 Task: Open Card Workplace Safety Training in Board Business Model Financial Modeling and Forecasting to Workspace Financial Modelling and add a team member Softage.1@softage.net, a label Green, a checklist Cloud Computing, an attachment from Trello, a color Green and finally, add a card description 'Develop and launch new email marketing campaign for lead generation' and a comment 'Given the potential impact of this task on our company culture of innovation, let us ensure that we approach it with a sense of curiosity and a willingness to explore new ideas.'. Add a start date 'Jan 09, 1900' with a due date 'Jan 16, 1900'
Action: Mouse moved to (616, 164)
Screenshot: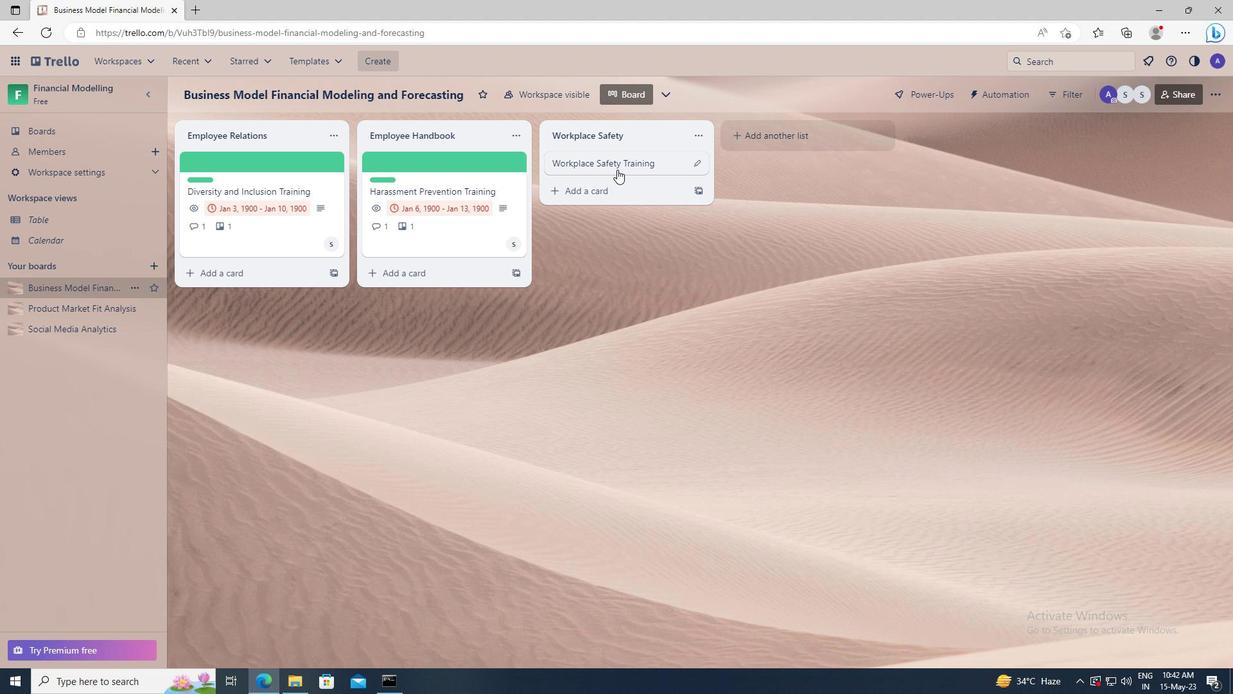 
Action: Mouse pressed left at (616, 164)
Screenshot: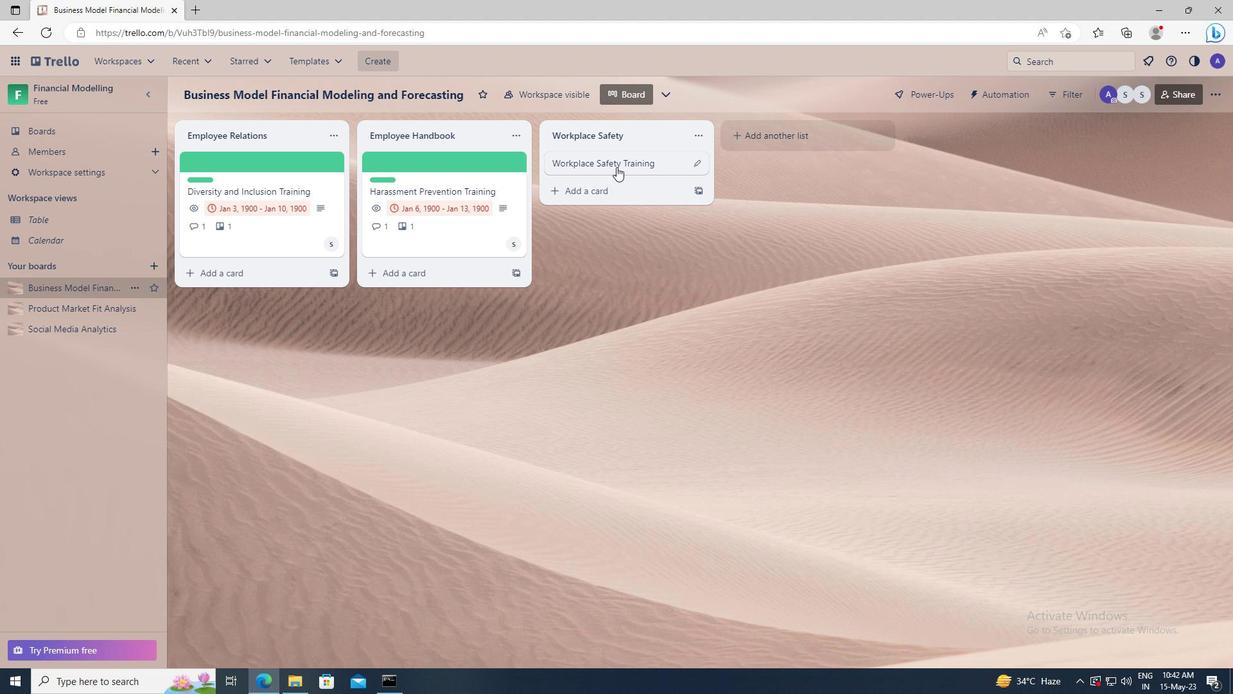 
Action: Mouse moved to (757, 205)
Screenshot: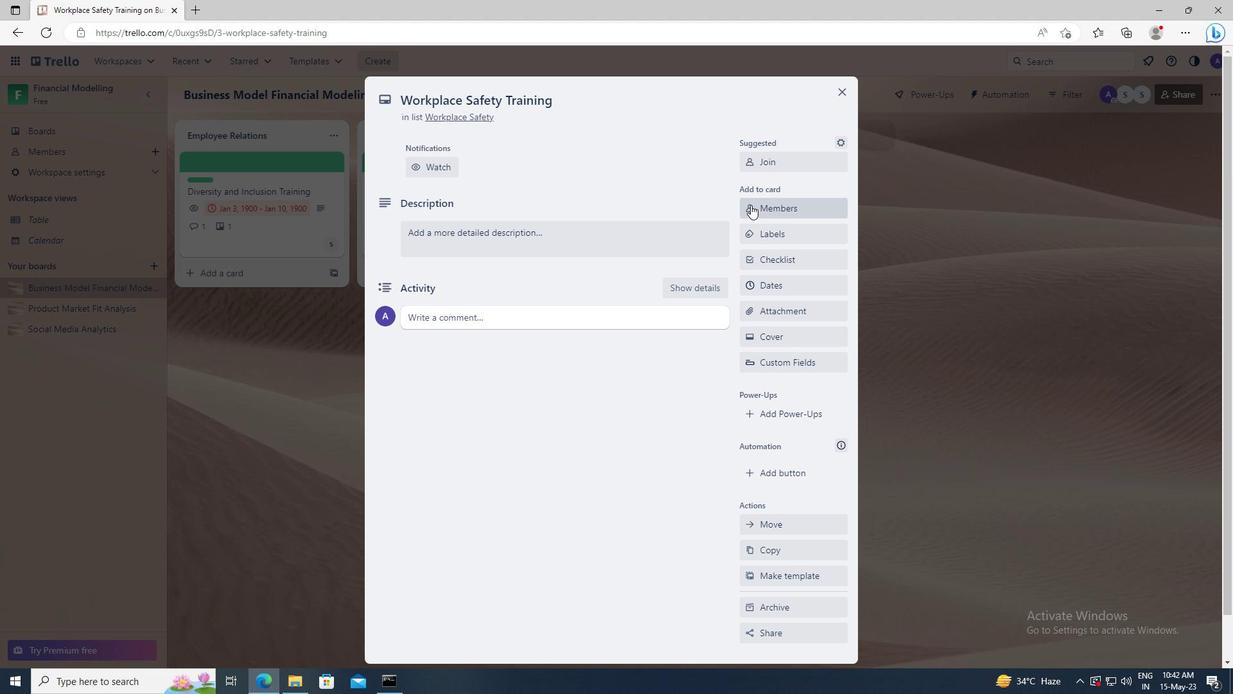 
Action: Mouse pressed left at (757, 205)
Screenshot: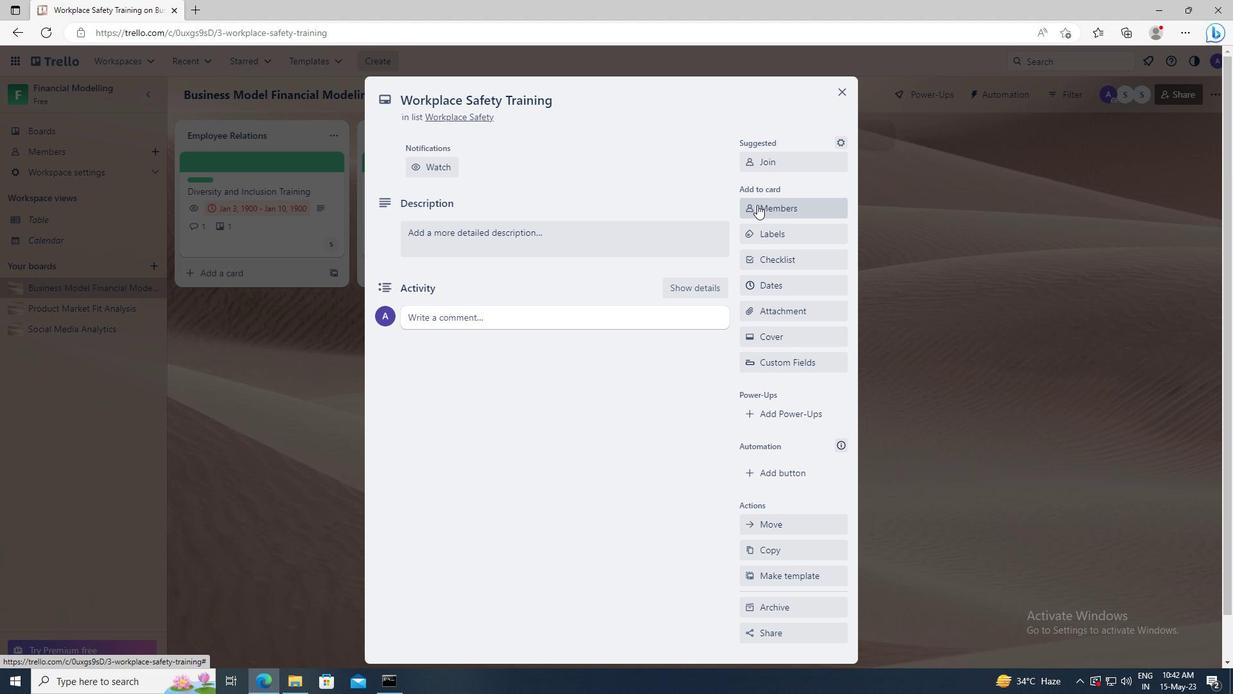 
Action: Mouse moved to (767, 267)
Screenshot: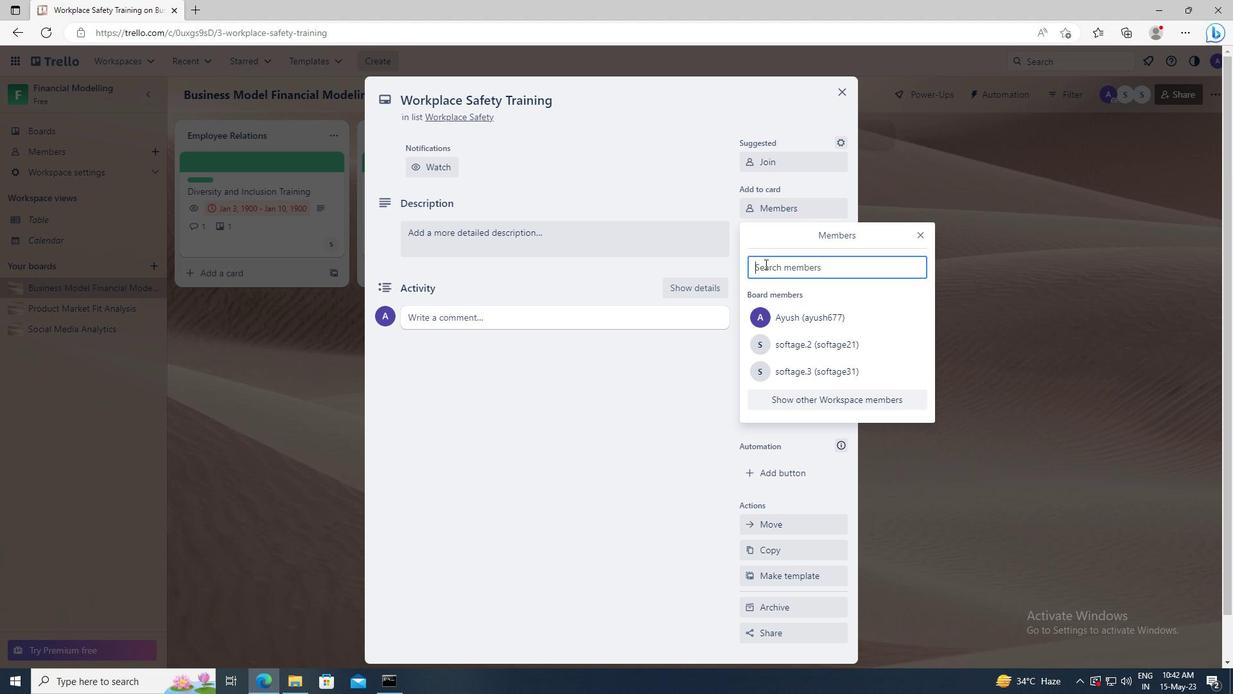 
Action: Mouse pressed left at (767, 267)
Screenshot: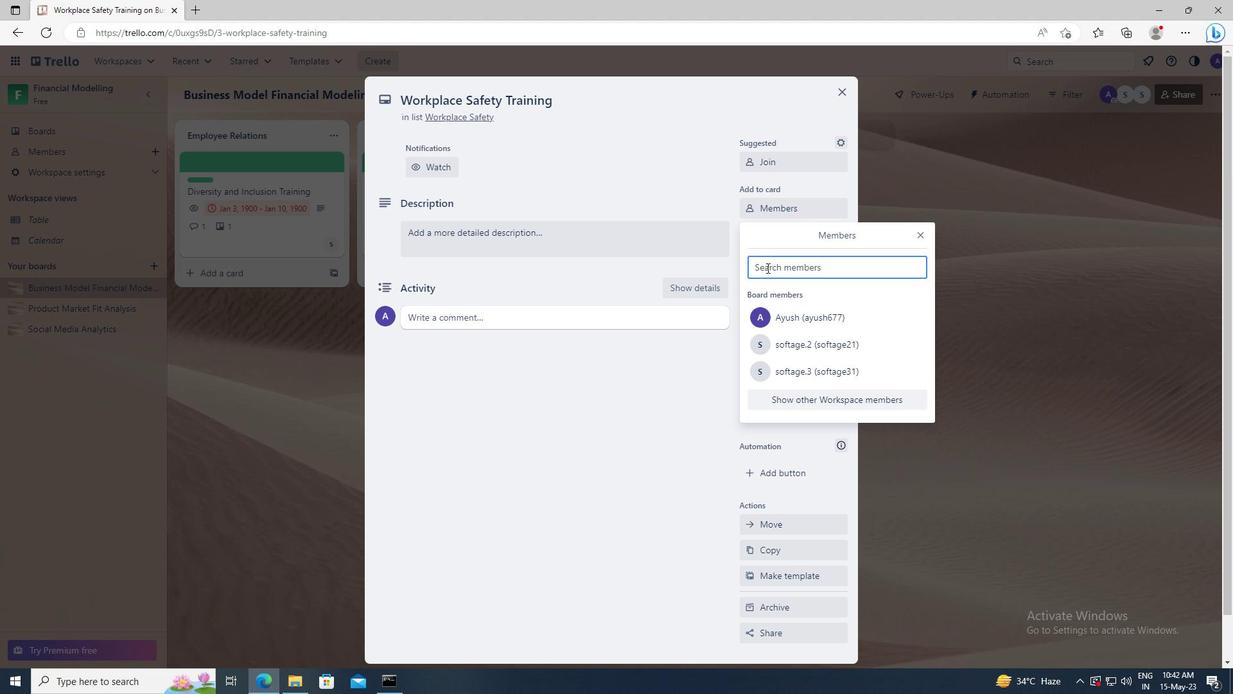
Action: Key pressed <Key.shift>SOFTAGE.1
Screenshot: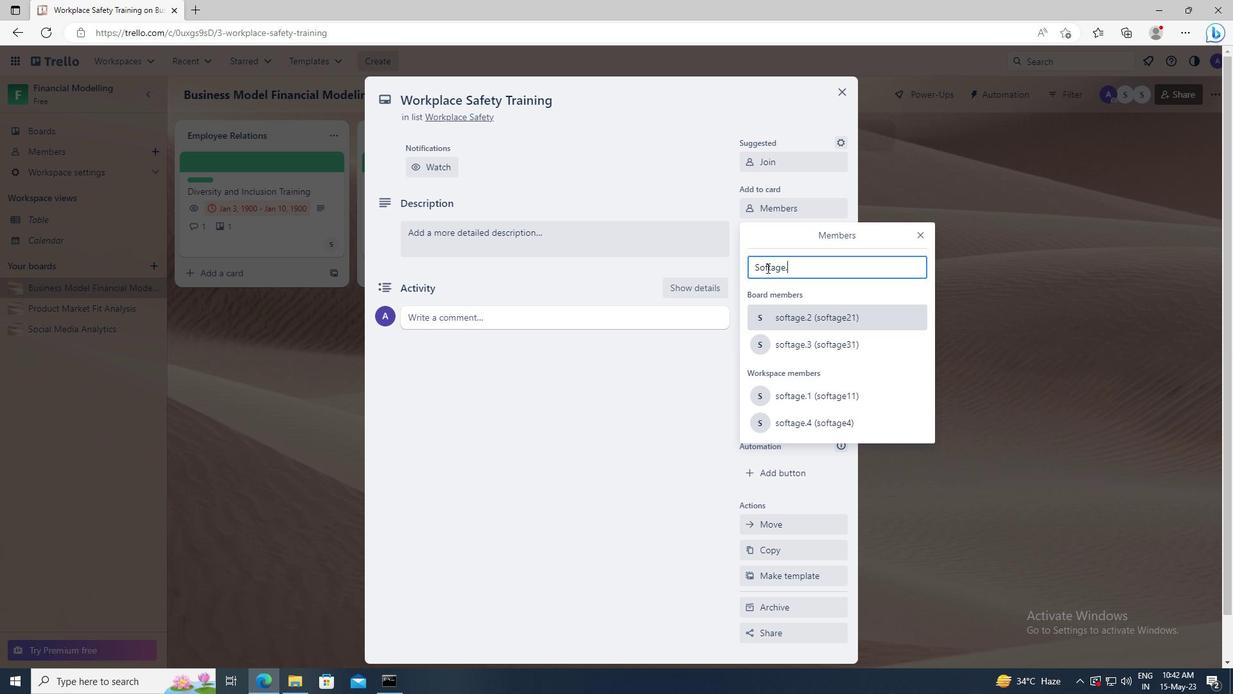 
Action: Mouse moved to (782, 383)
Screenshot: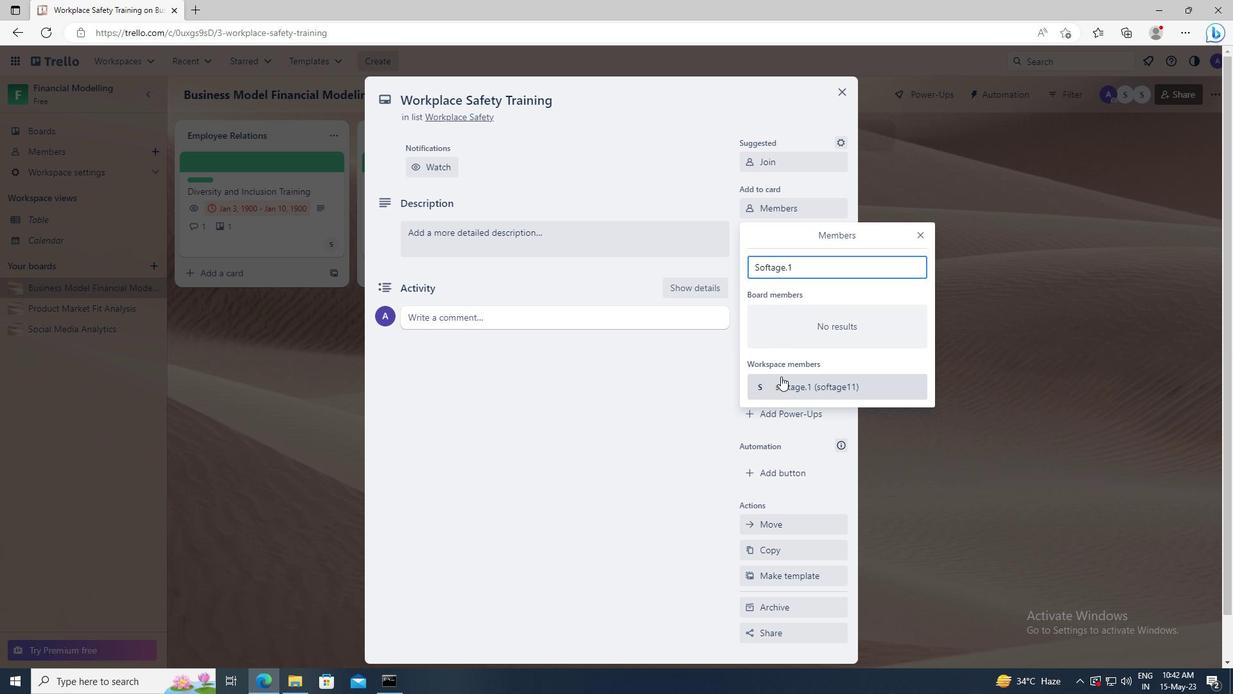
Action: Mouse pressed left at (782, 383)
Screenshot: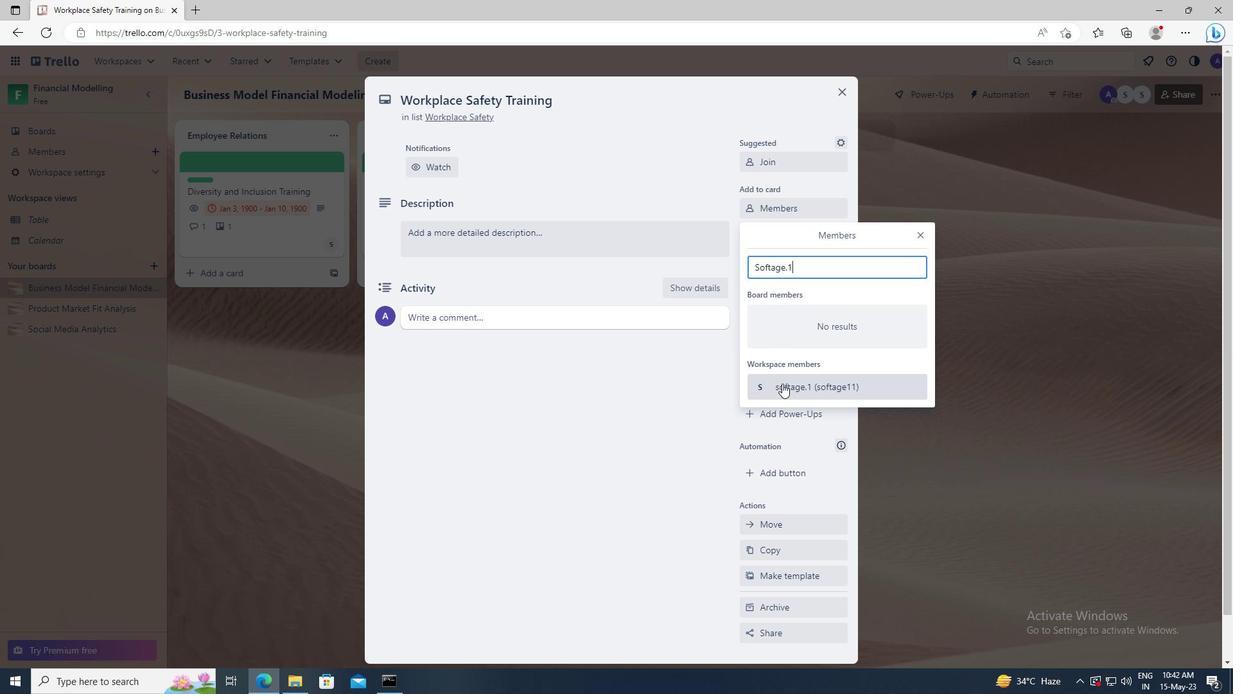 
Action: Mouse moved to (919, 234)
Screenshot: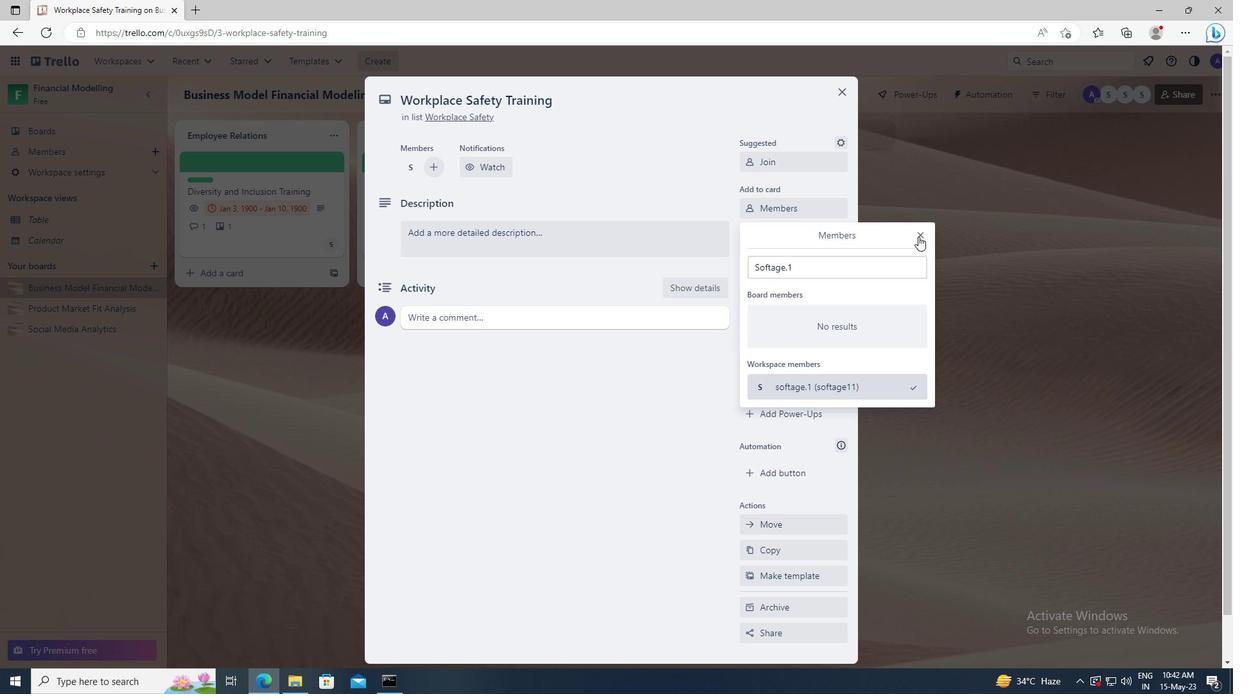 
Action: Mouse pressed left at (919, 234)
Screenshot: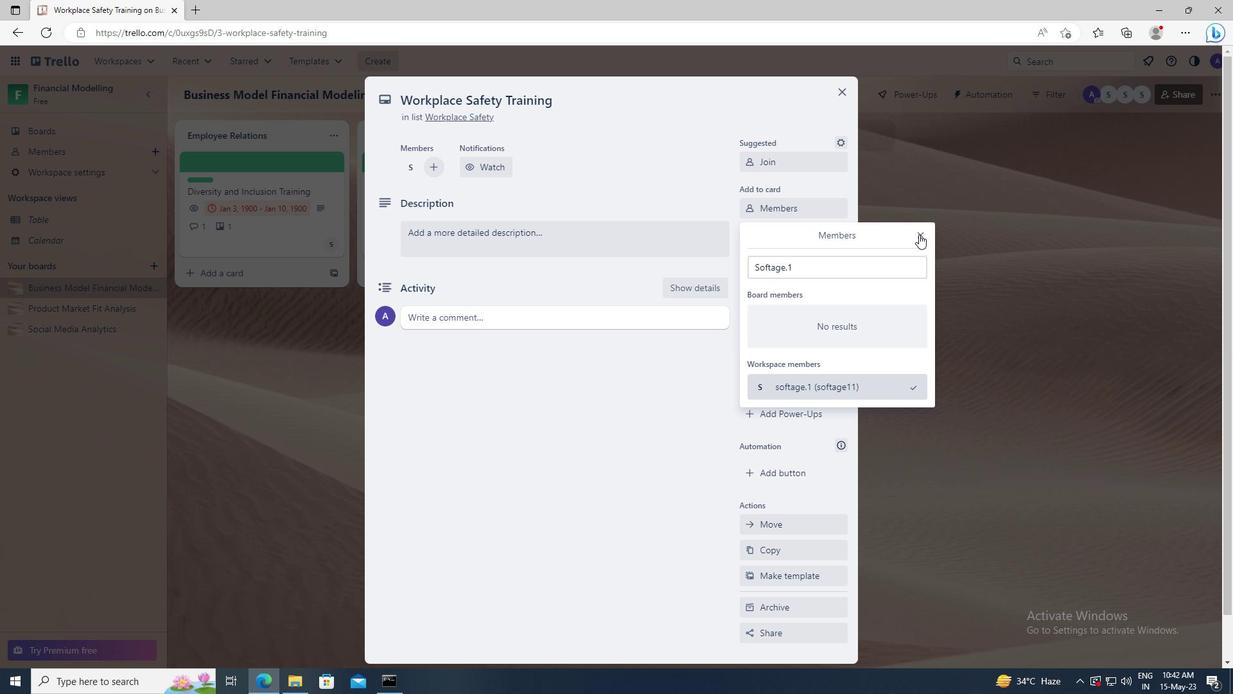 
Action: Mouse moved to (790, 229)
Screenshot: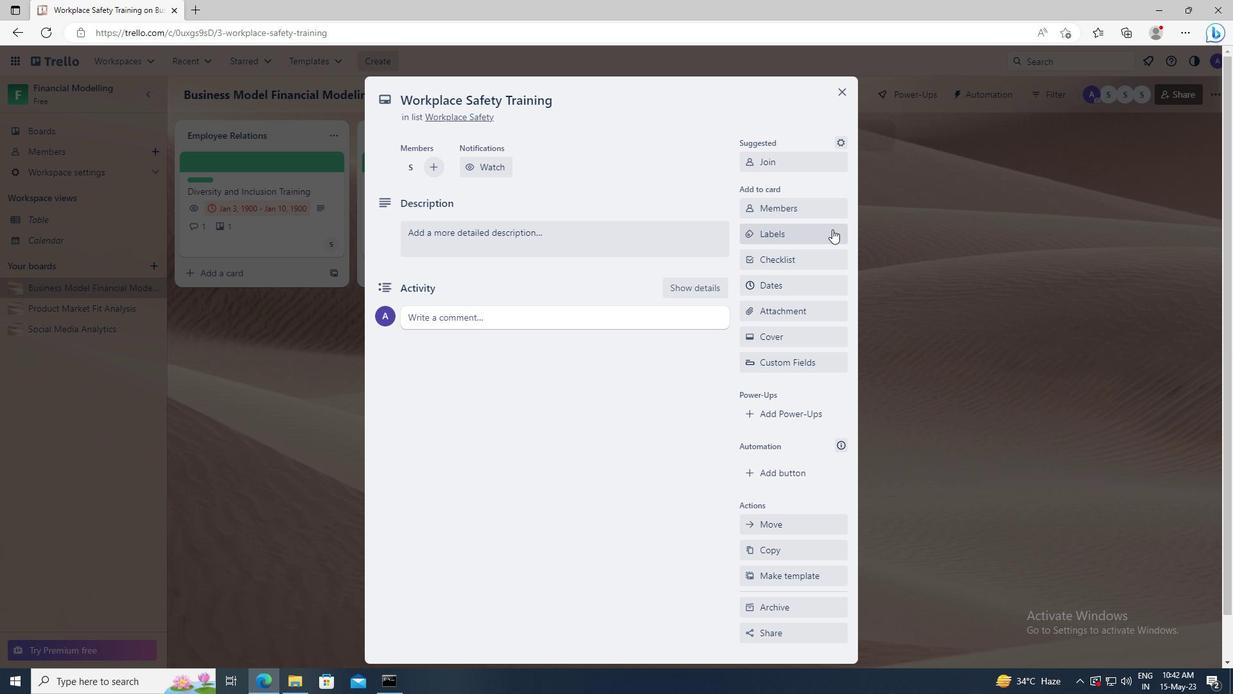 
Action: Mouse pressed left at (790, 229)
Screenshot: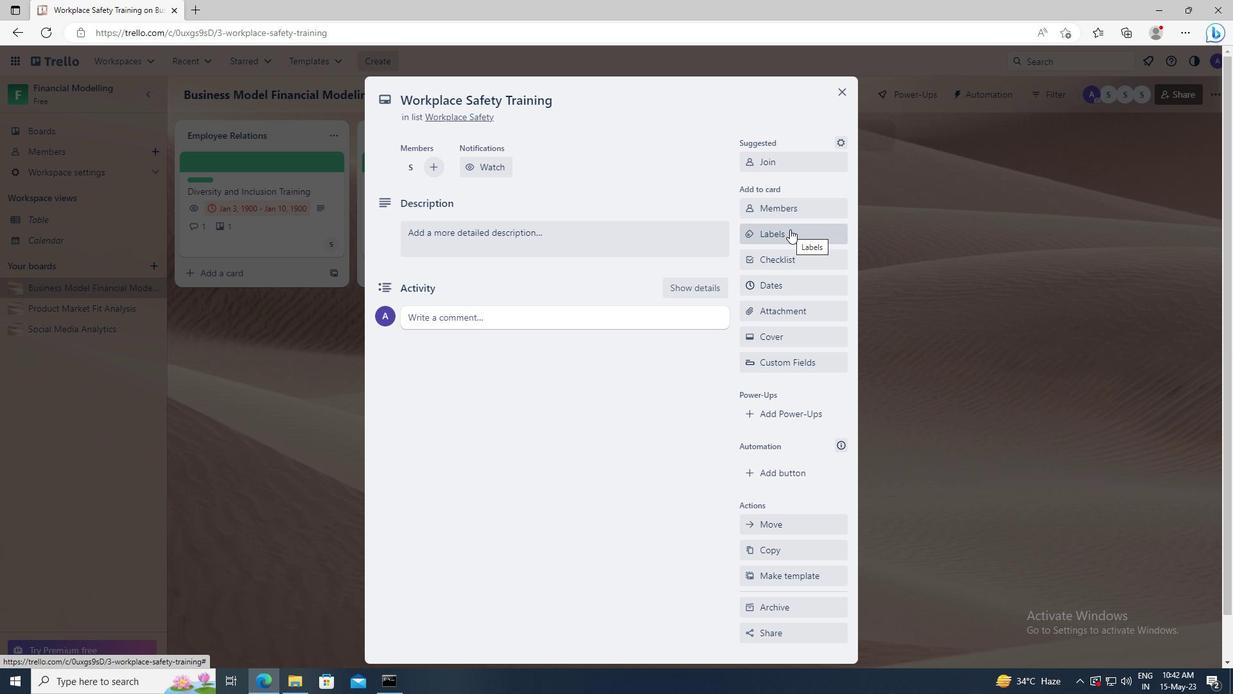 
Action: Mouse moved to (826, 483)
Screenshot: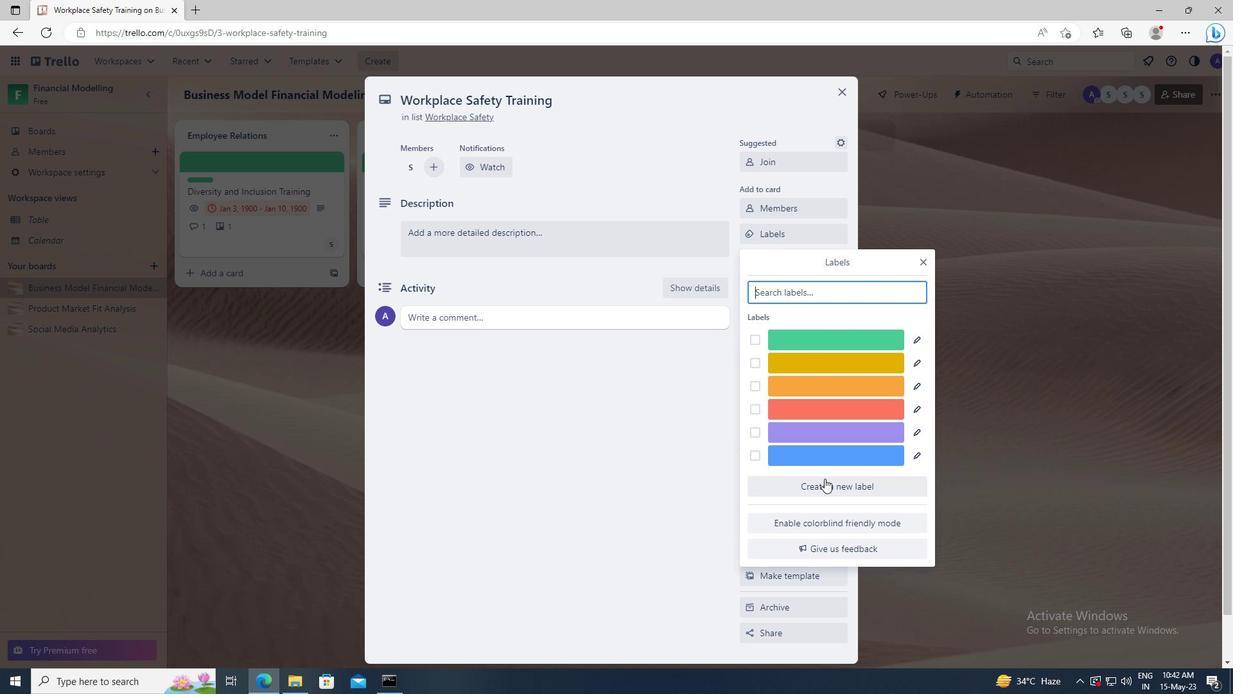 
Action: Mouse pressed left at (826, 483)
Screenshot: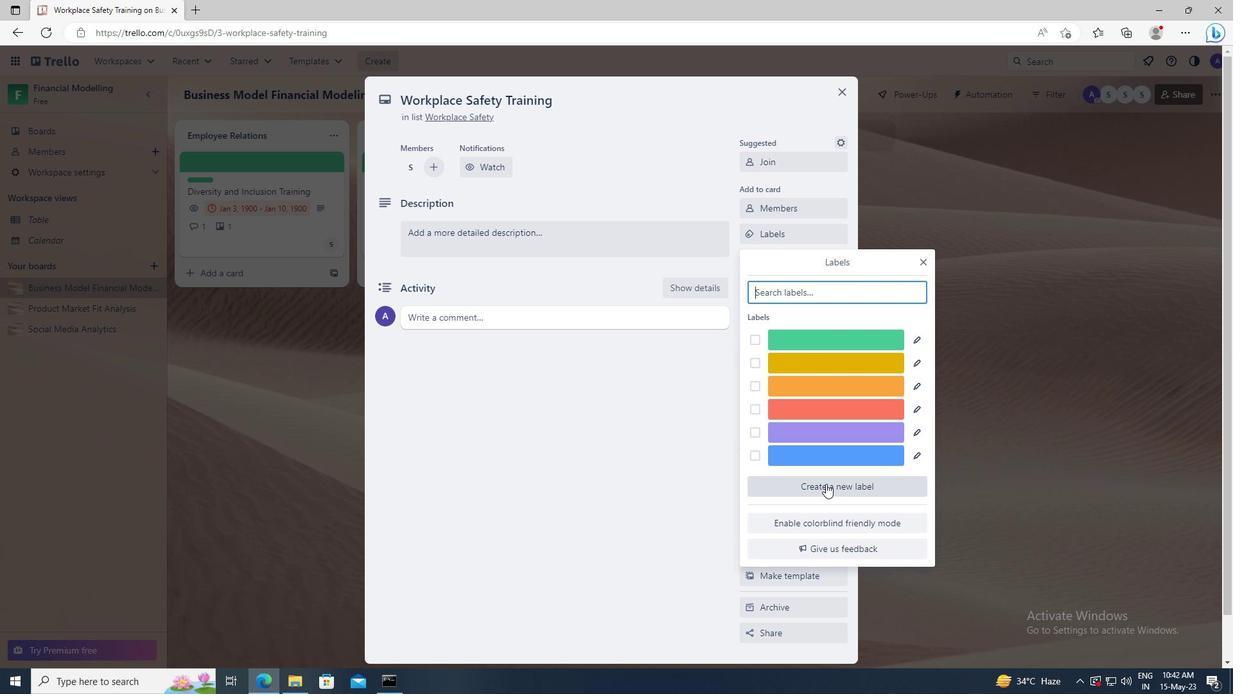 
Action: Mouse moved to (766, 453)
Screenshot: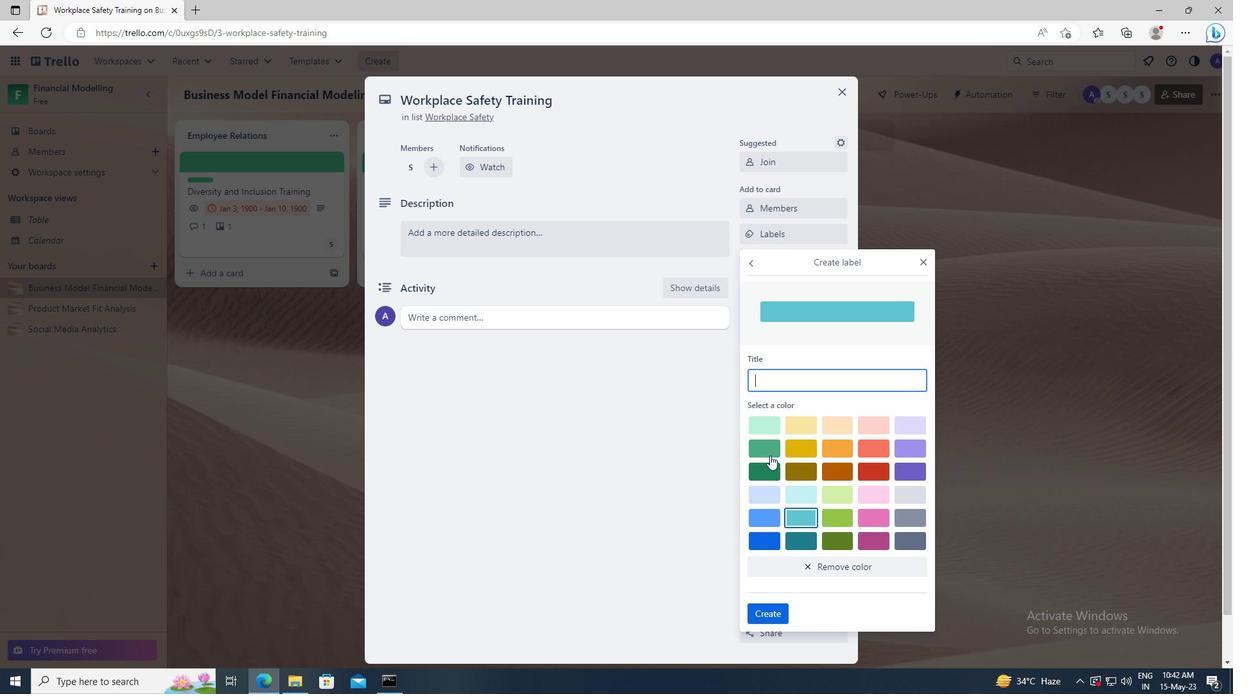 
Action: Mouse pressed left at (766, 453)
Screenshot: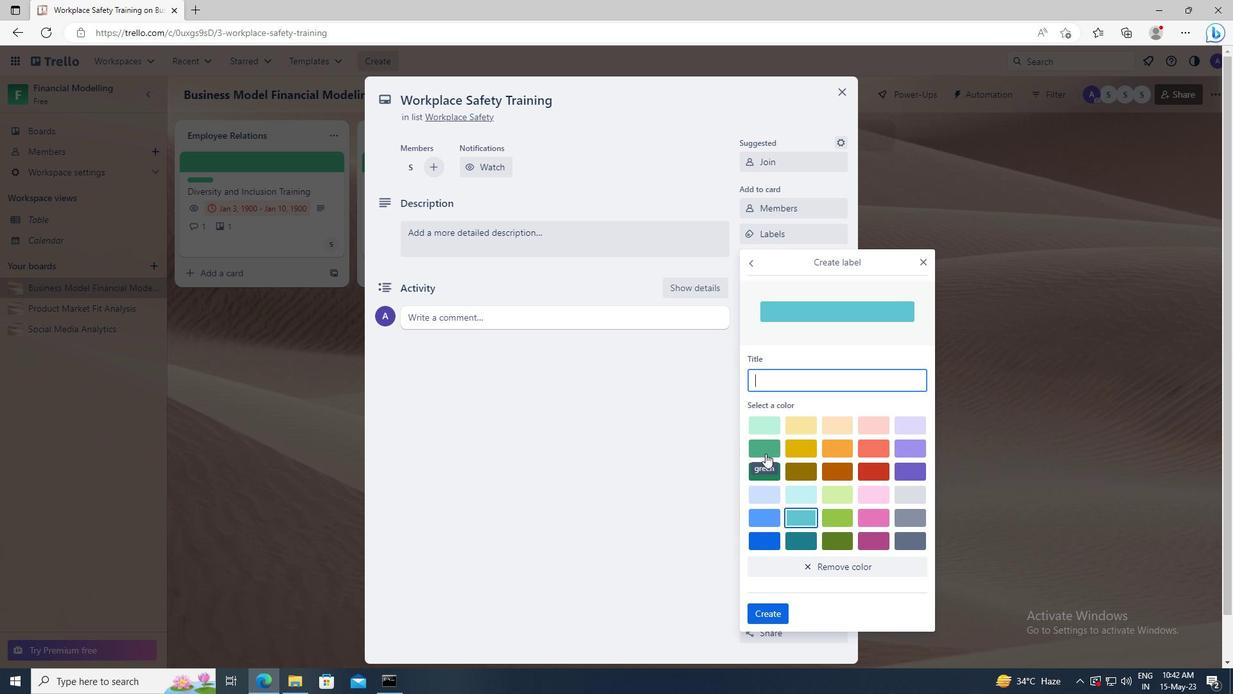 
Action: Mouse moved to (772, 611)
Screenshot: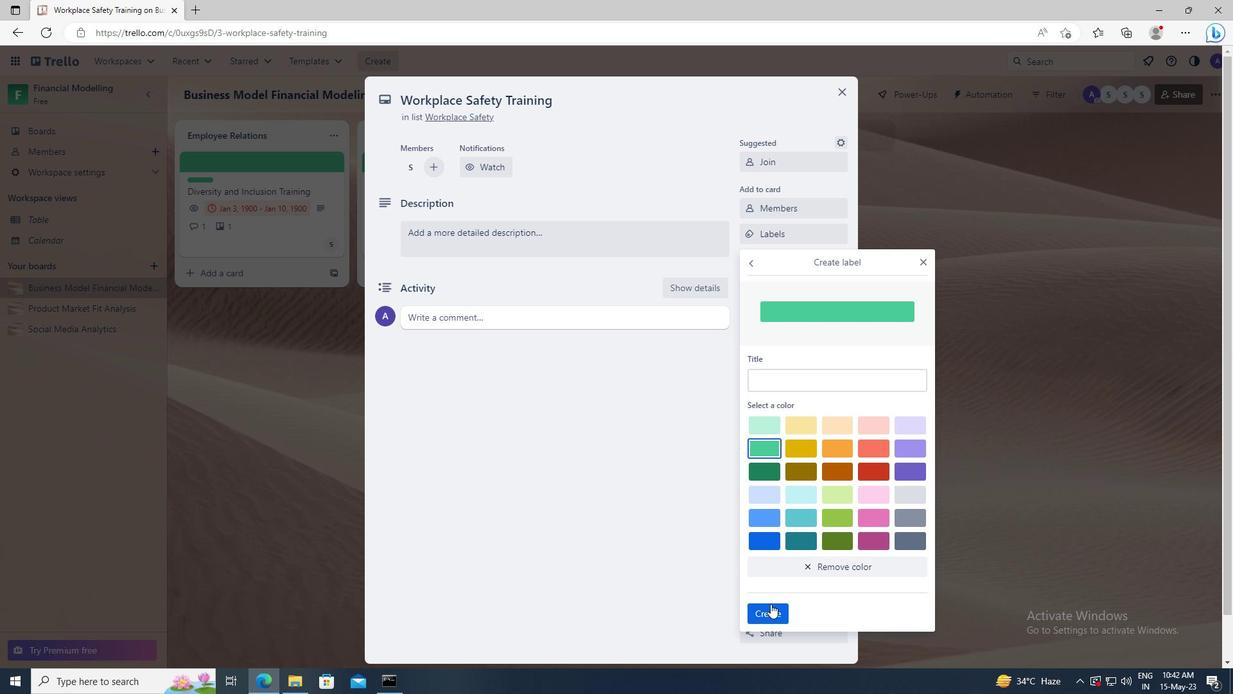 
Action: Mouse pressed left at (772, 611)
Screenshot: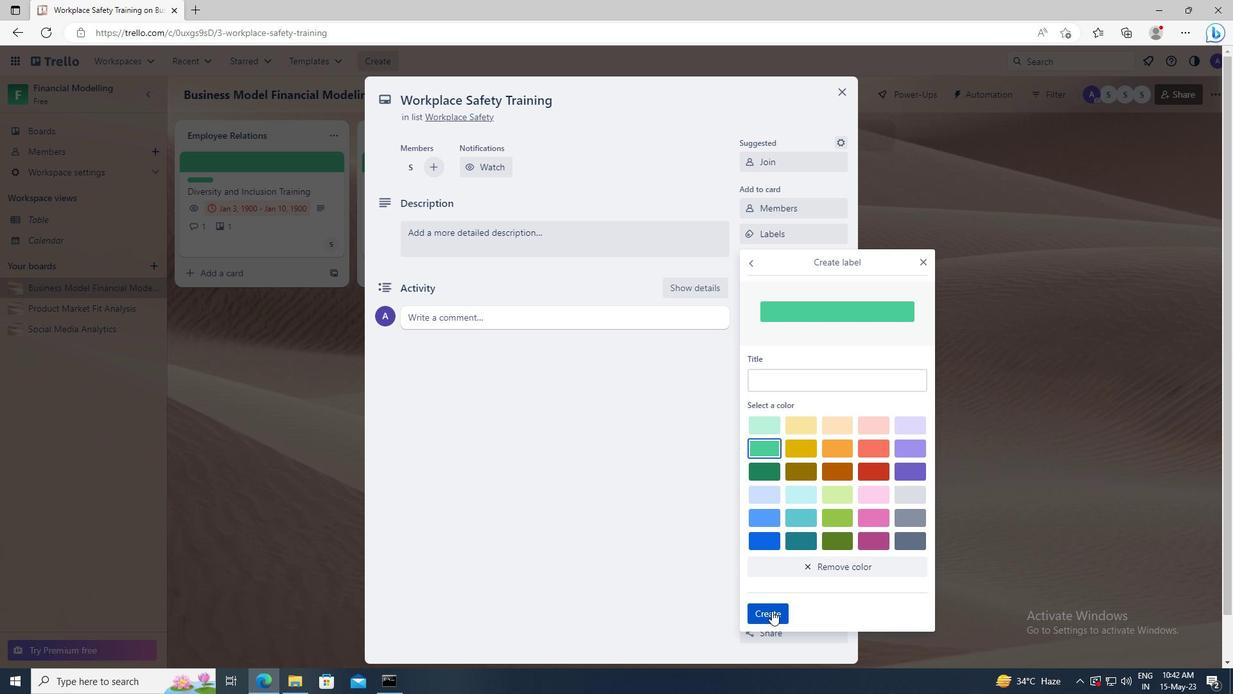 
Action: Mouse moved to (924, 261)
Screenshot: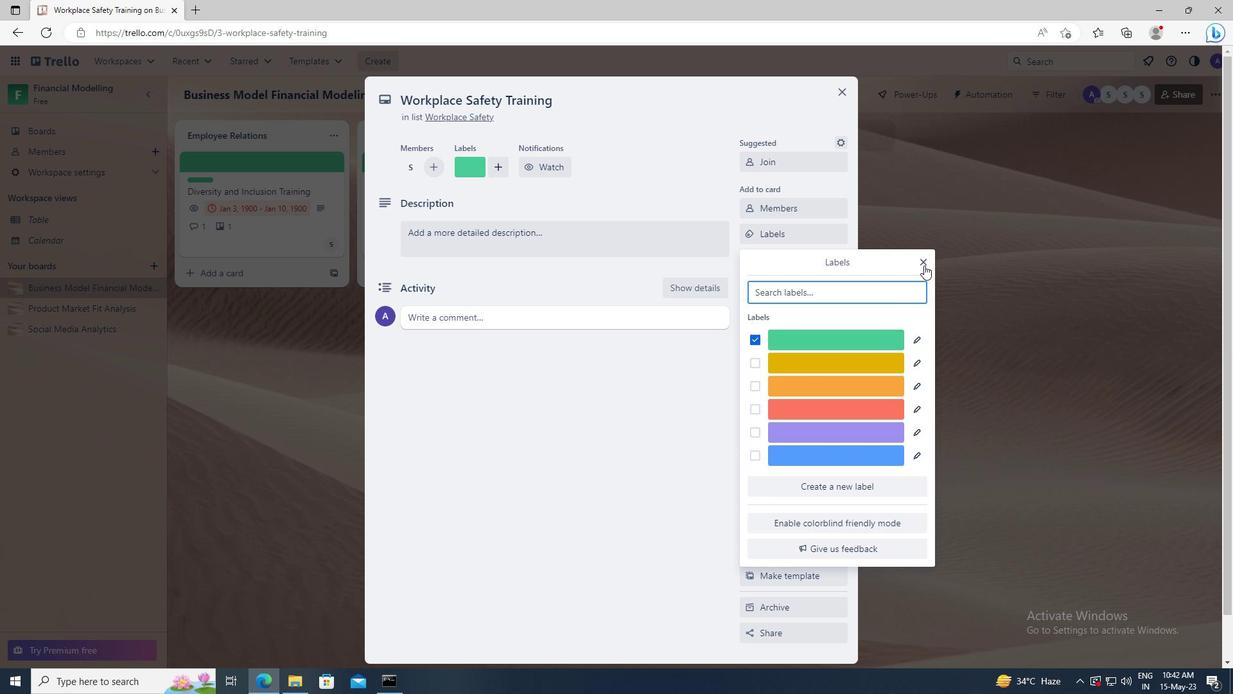 
Action: Mouse pressed left at (924, 261)
Screenshot: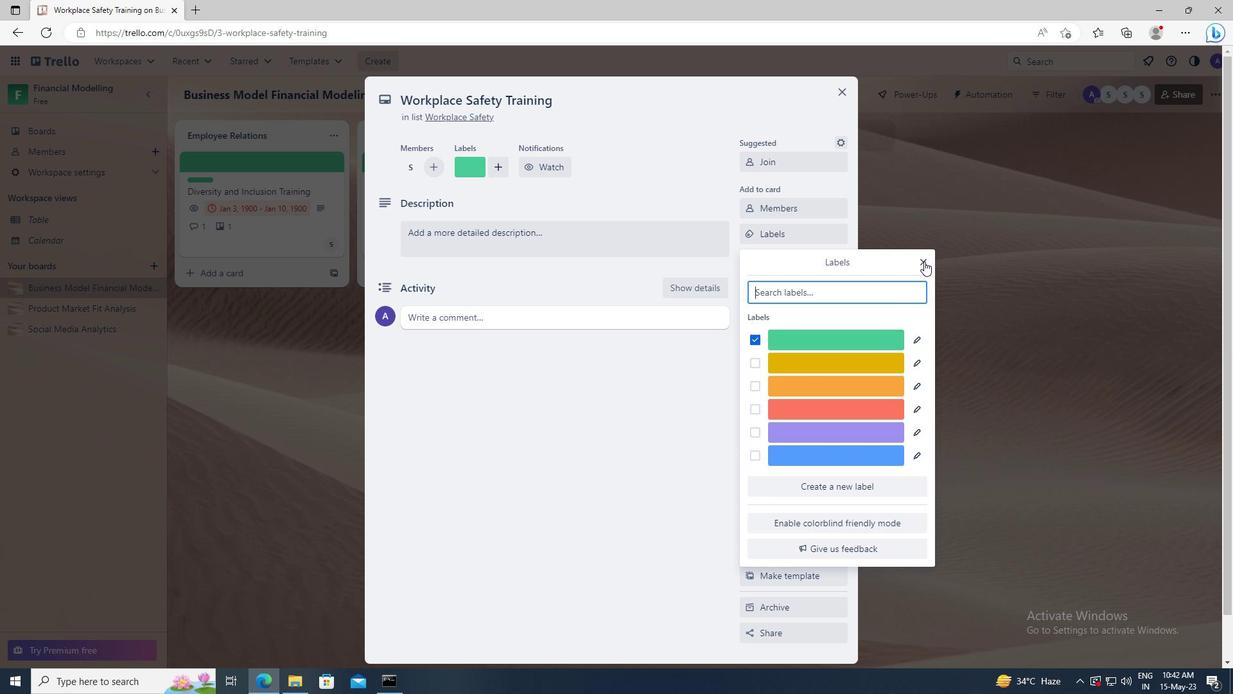 
Action: Mouse moved to (800, 259)
Screenshot: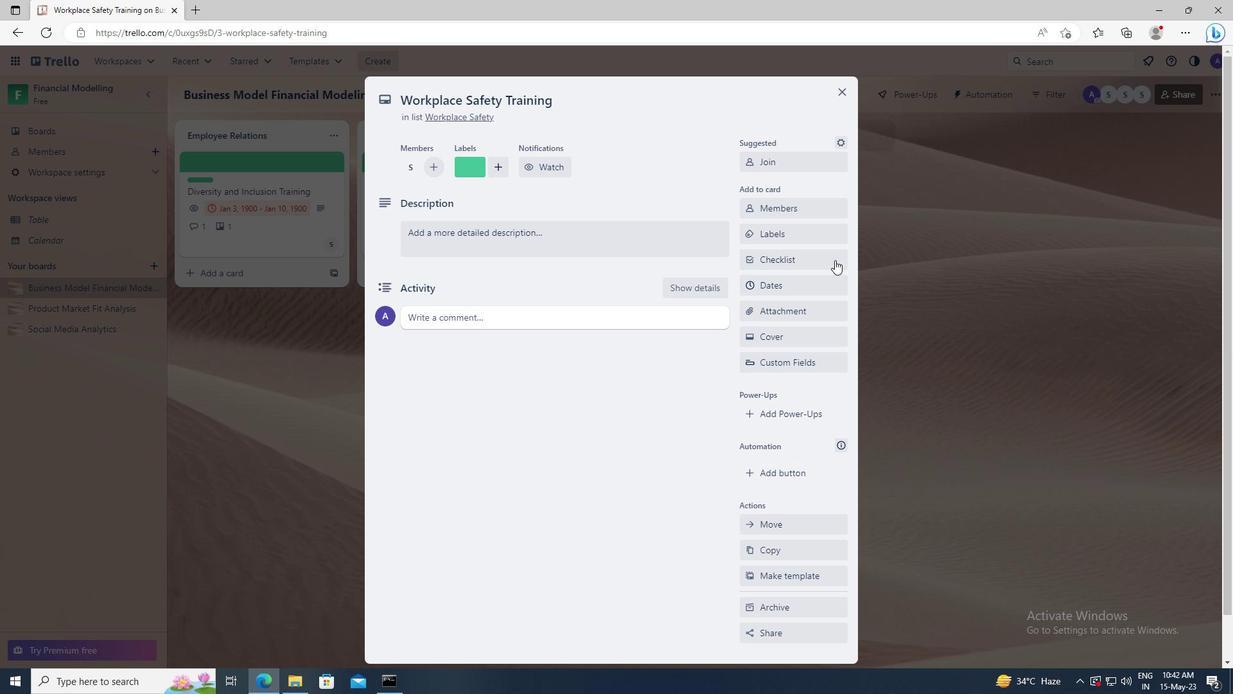 
Action: Mouse pressed left at (800, 259)
Screenshot: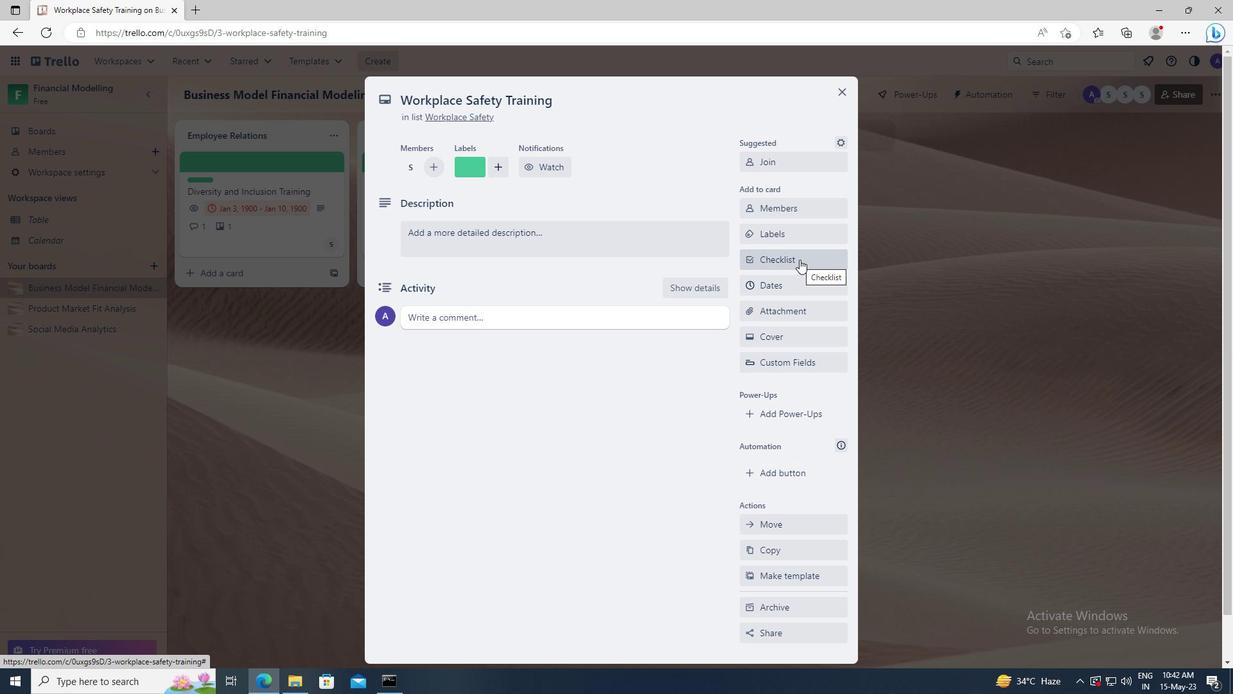 
Action: Key pressed <Key.shift>CLOUD<Key.space><Key.shift>COMPUTING
Screenshot: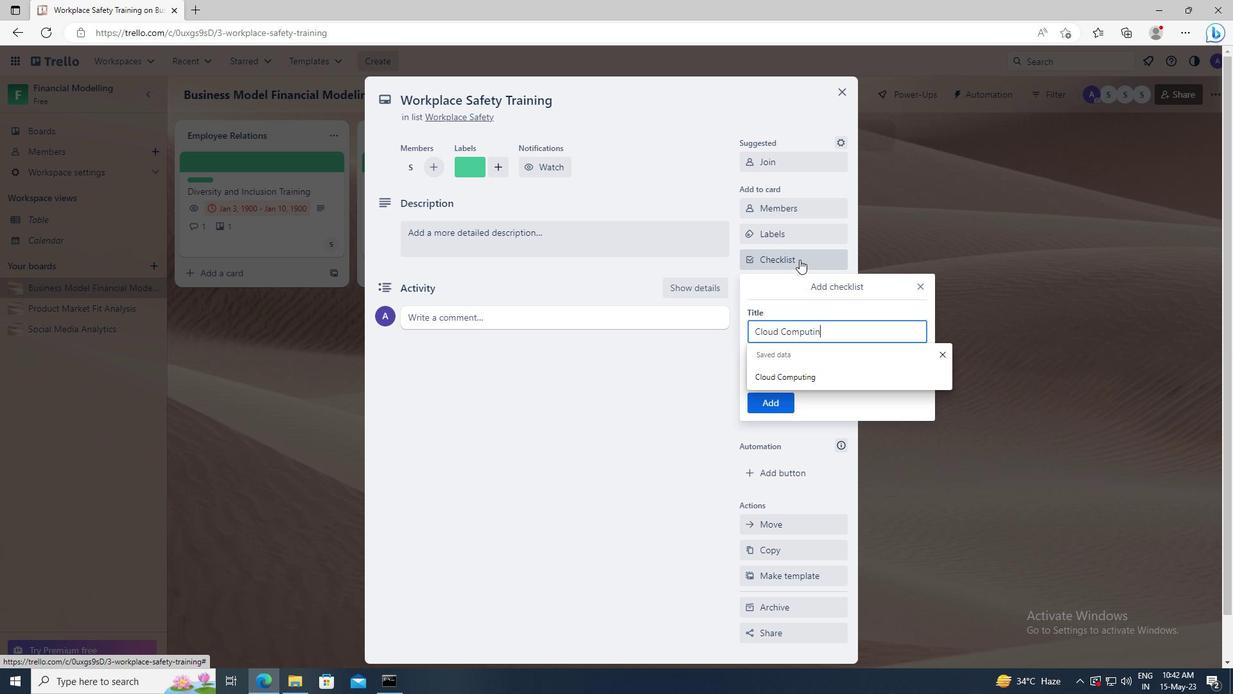
Action: Mouse moved to (778, 401)
Screenshot: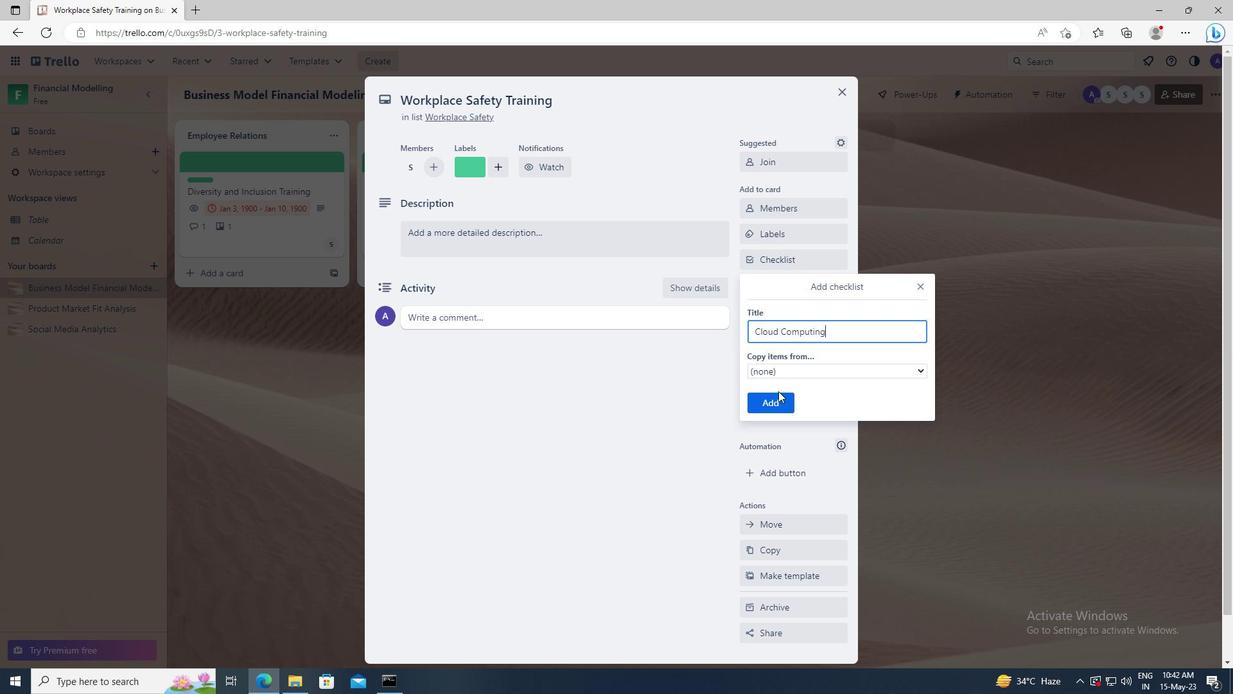 
Action: Mouse pressed left at (778, 401)
Screenshot: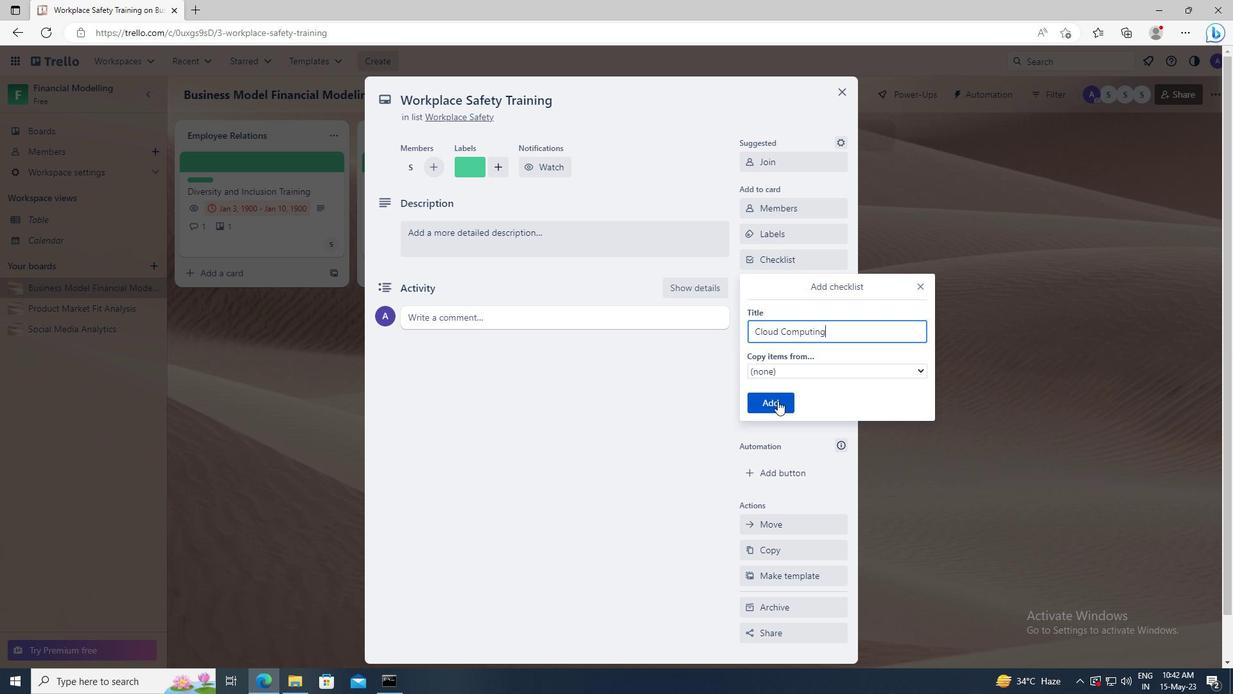 
Action: Mouse moved to (775, 310)
Screenshot: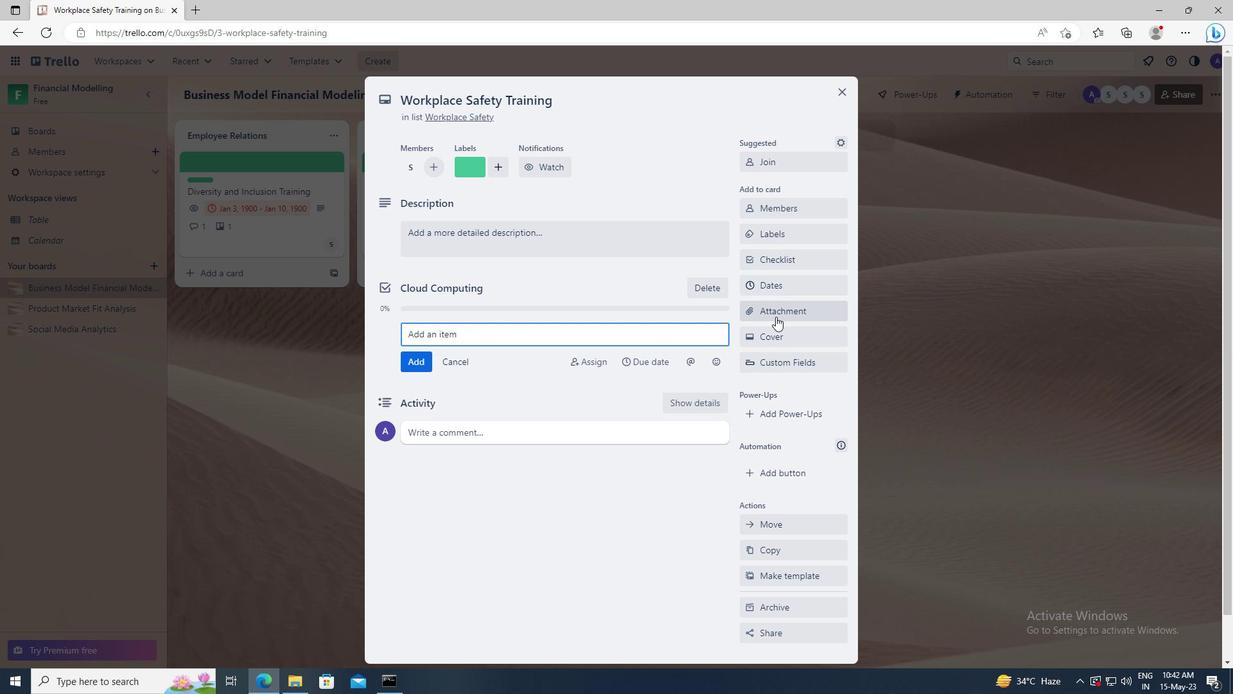 
Action: Mouse pressed left at (775, 310)
Screenshot: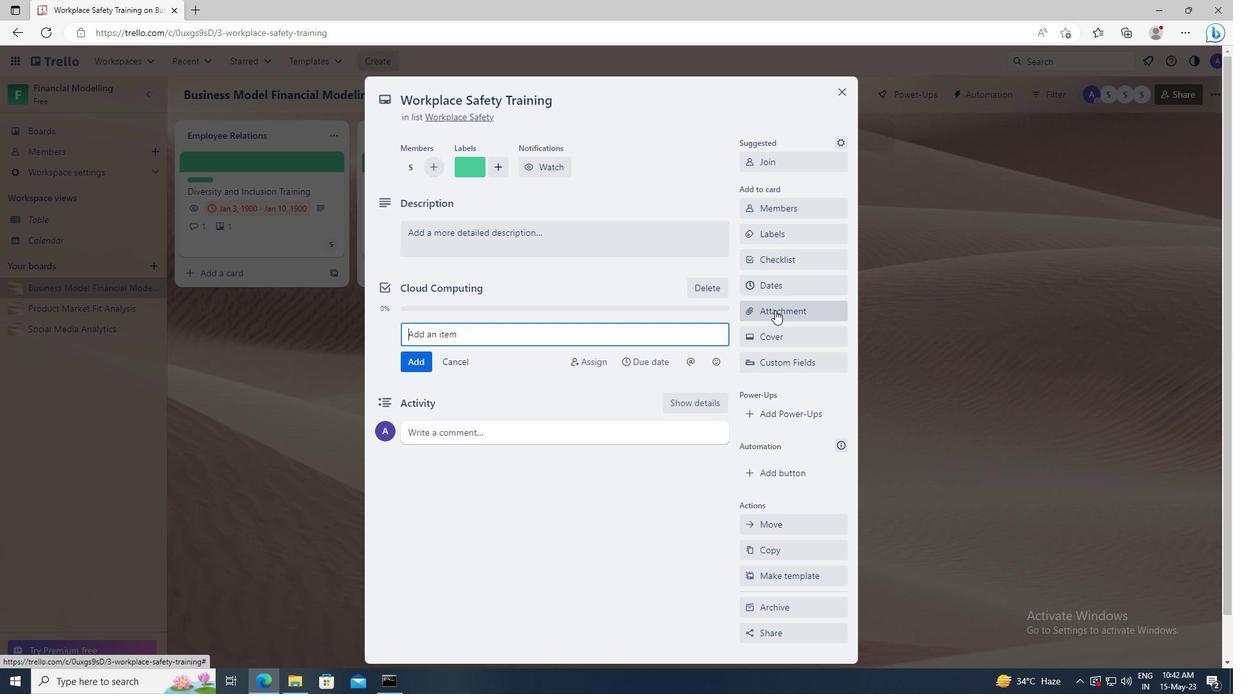 
Action: Mouse moved to (765, 390)
Screenshot: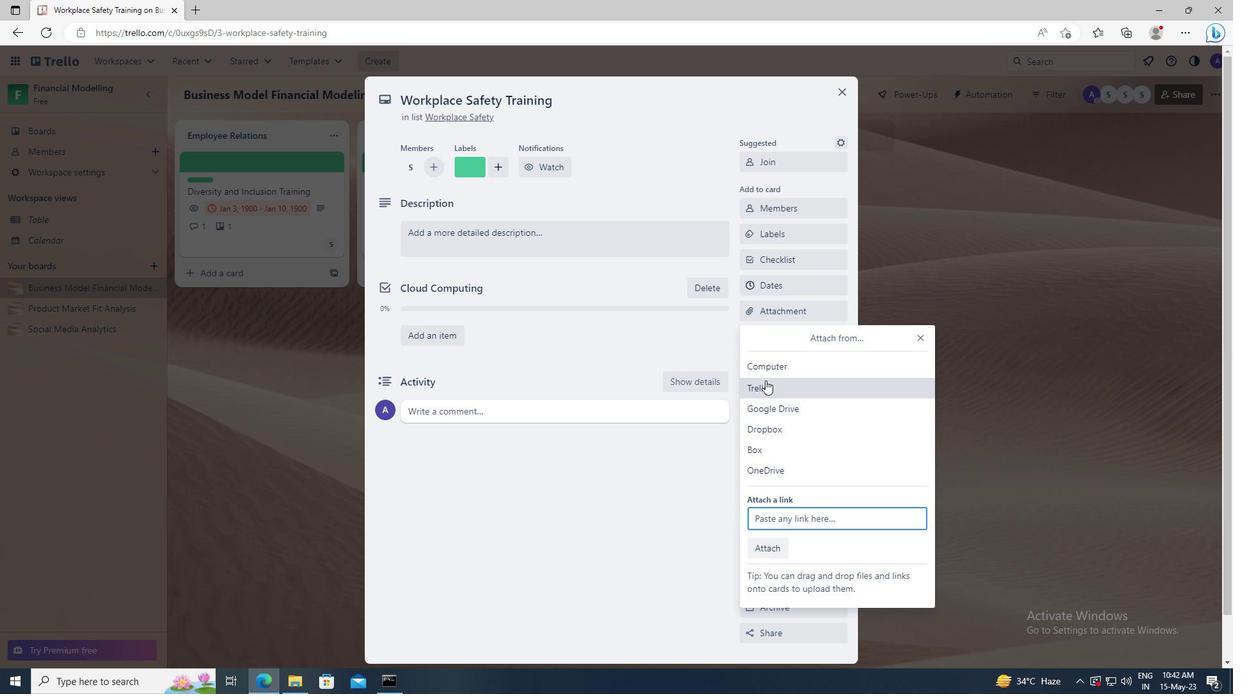 
Action: Mouse pressed left at (765, 390)
Screenshot: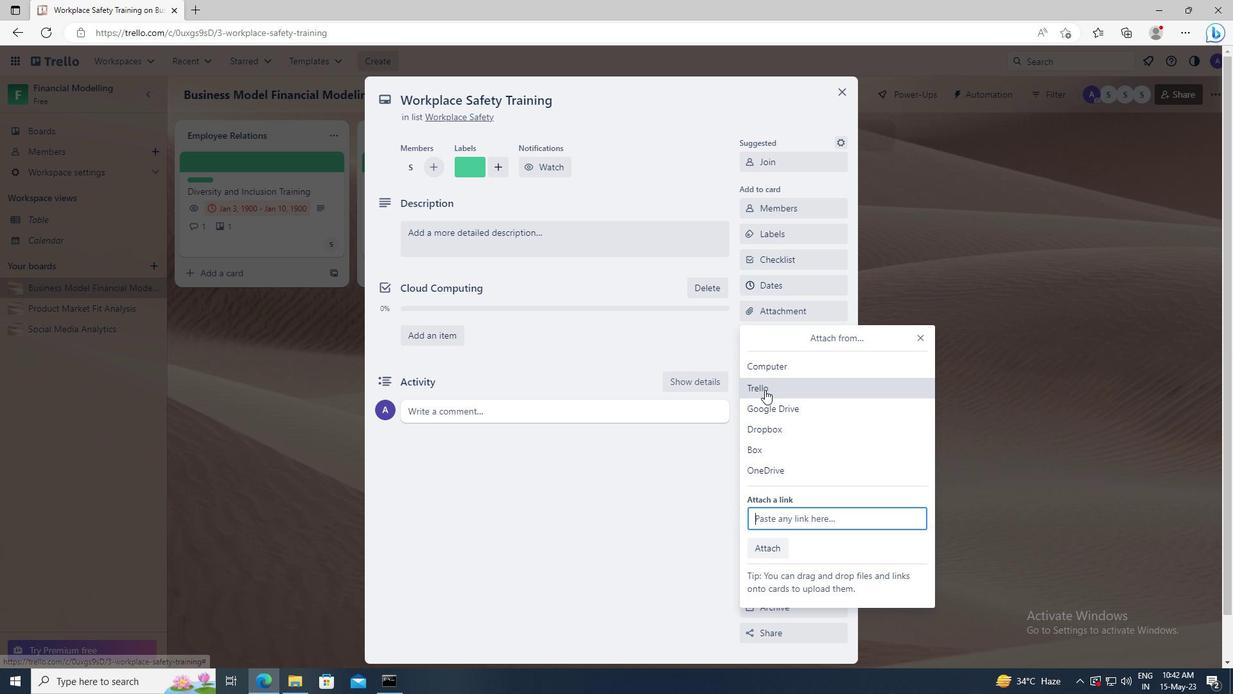 
Action: Mouse moved to (768, 318)
Screenshot: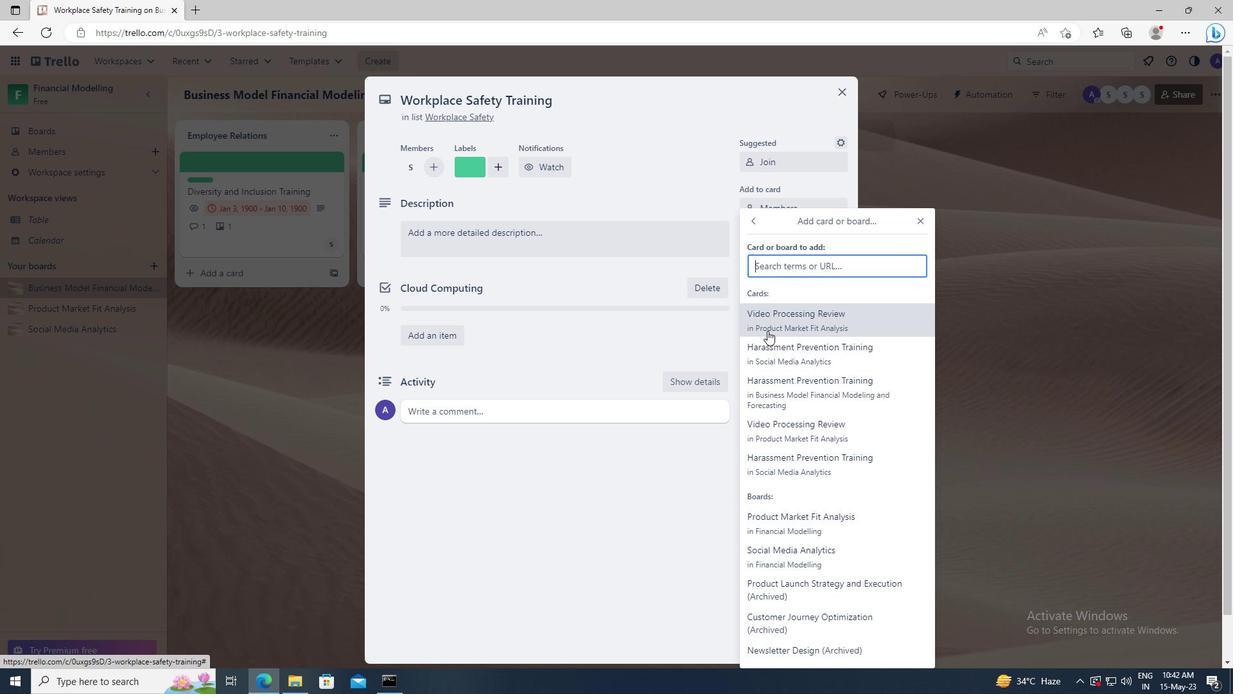 
Action: Mouse pressed left at (768, 318)
Screenshot: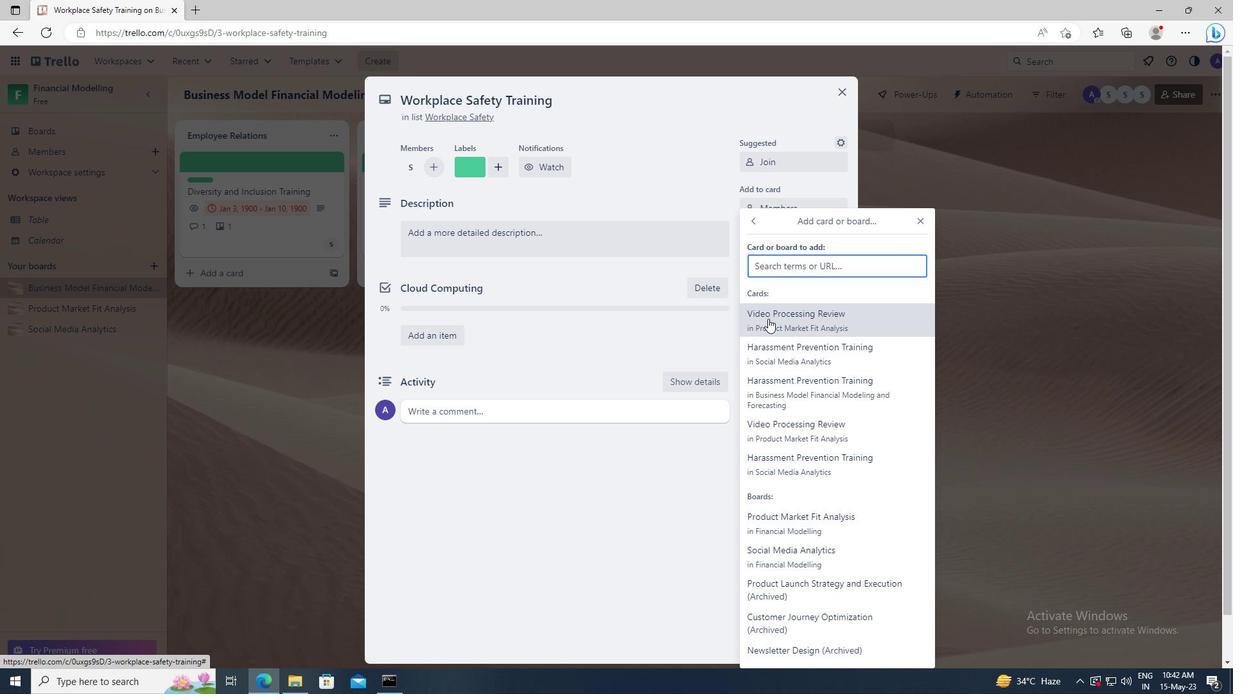 
Action: Mouse moved to (773, 336)
Screenshot: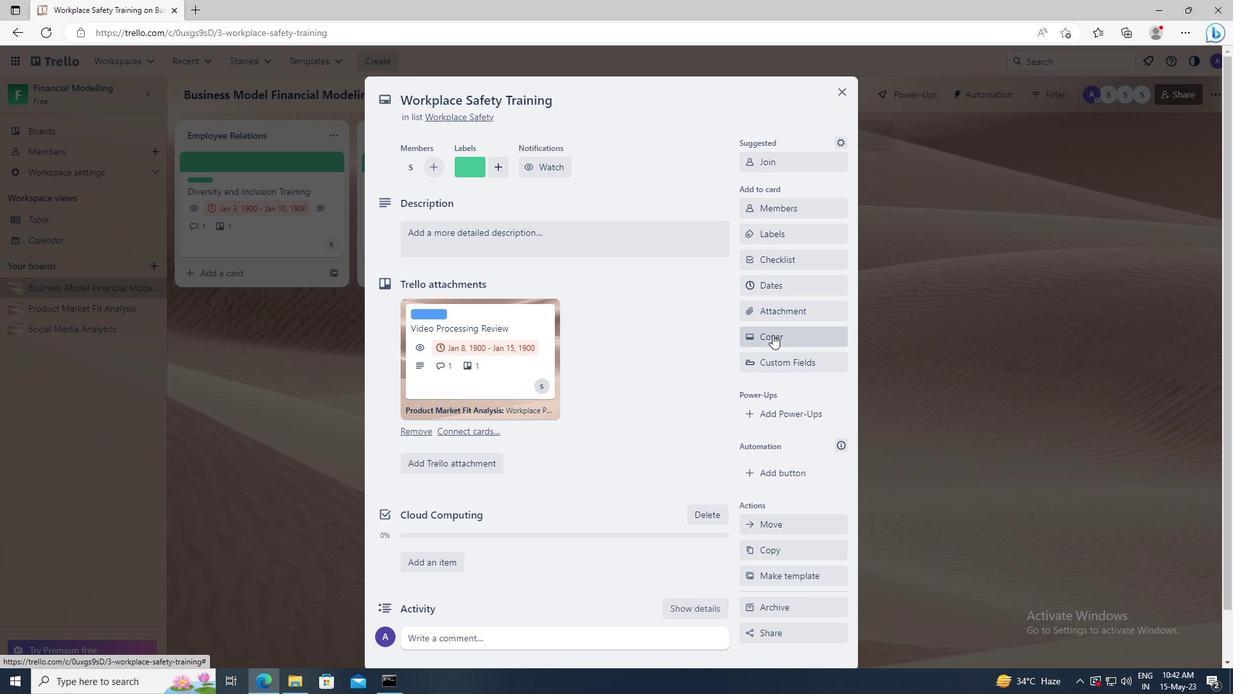 
Action: Mouse pressed left at (773, 336)
Screenshot: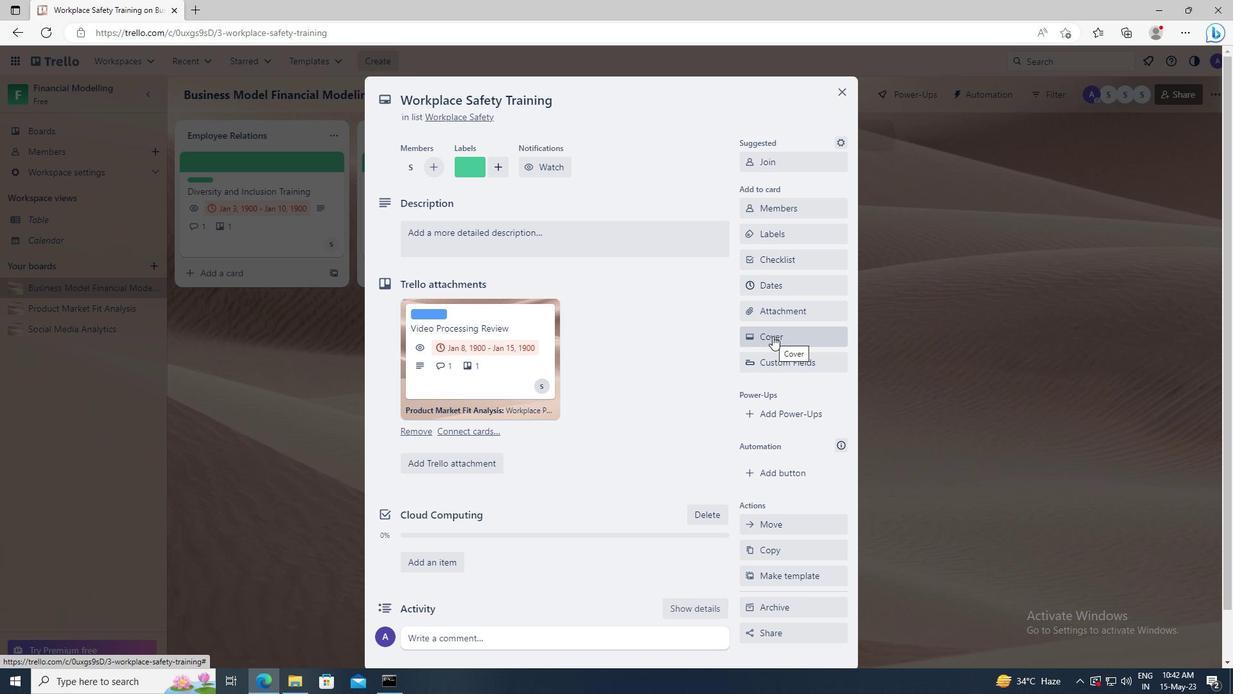 
Action: Mouse moved to (769, 412)
Screenshot: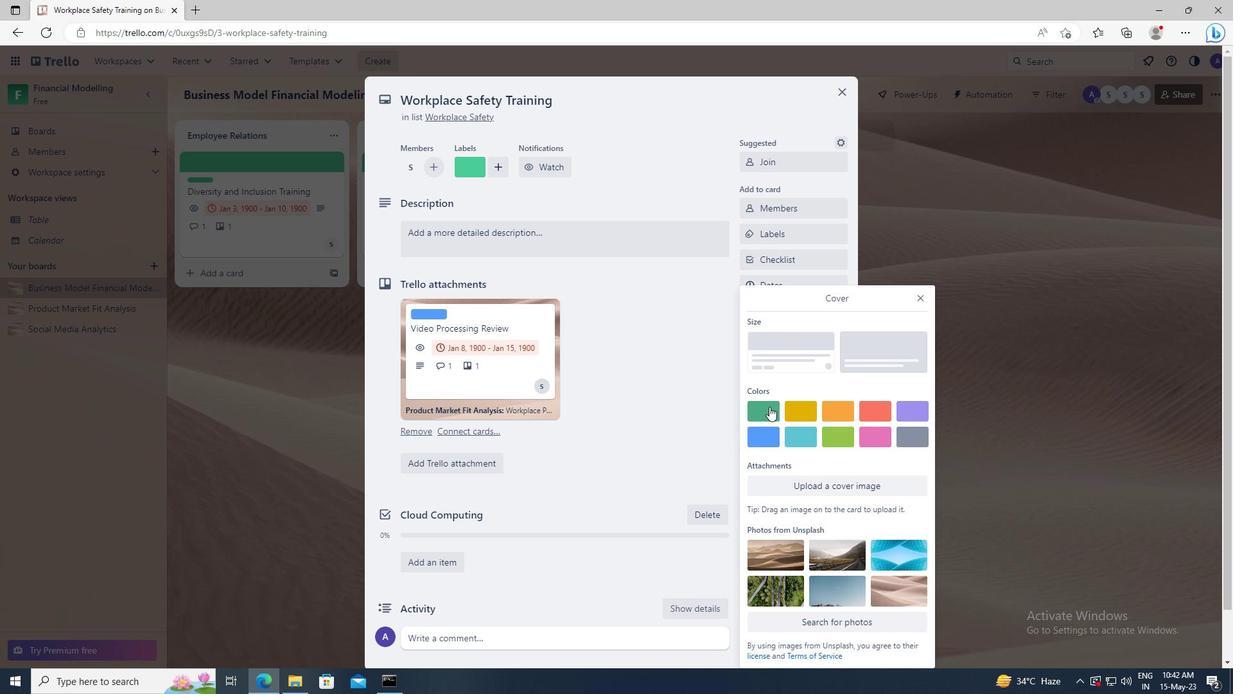 
Action: Mouse pressed left at (769, 412)
Screenshot: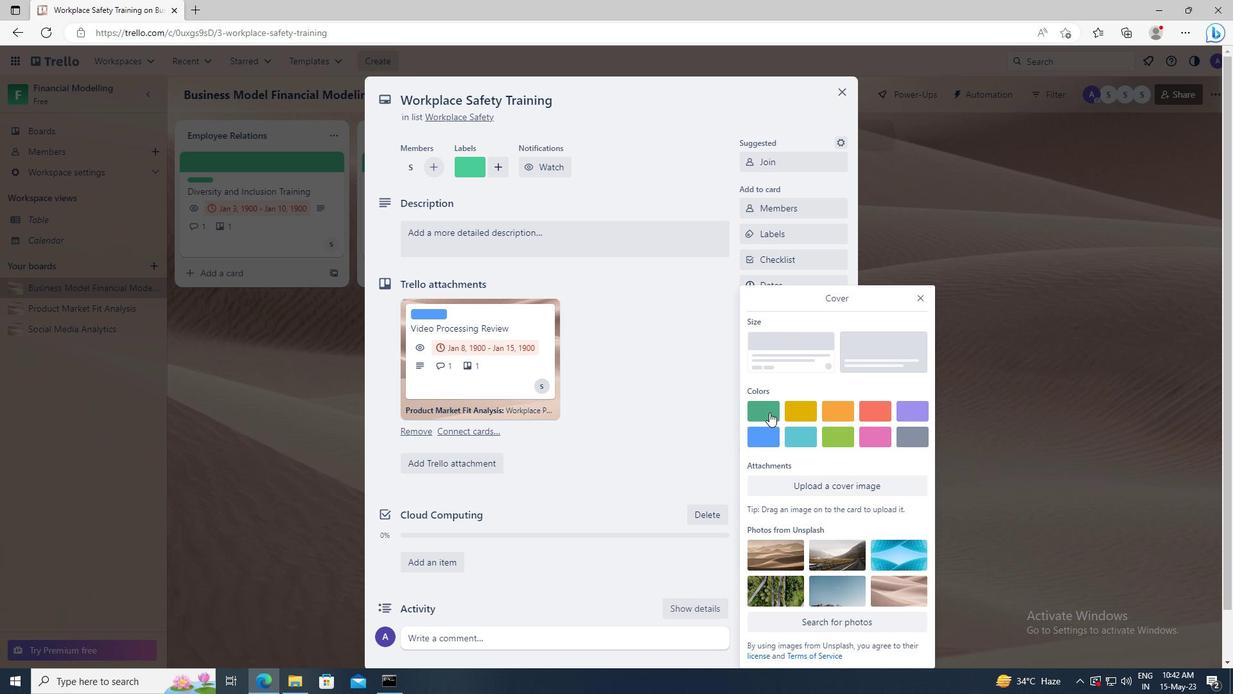
Action: Mouse moved to (920, 273)
Screenshot: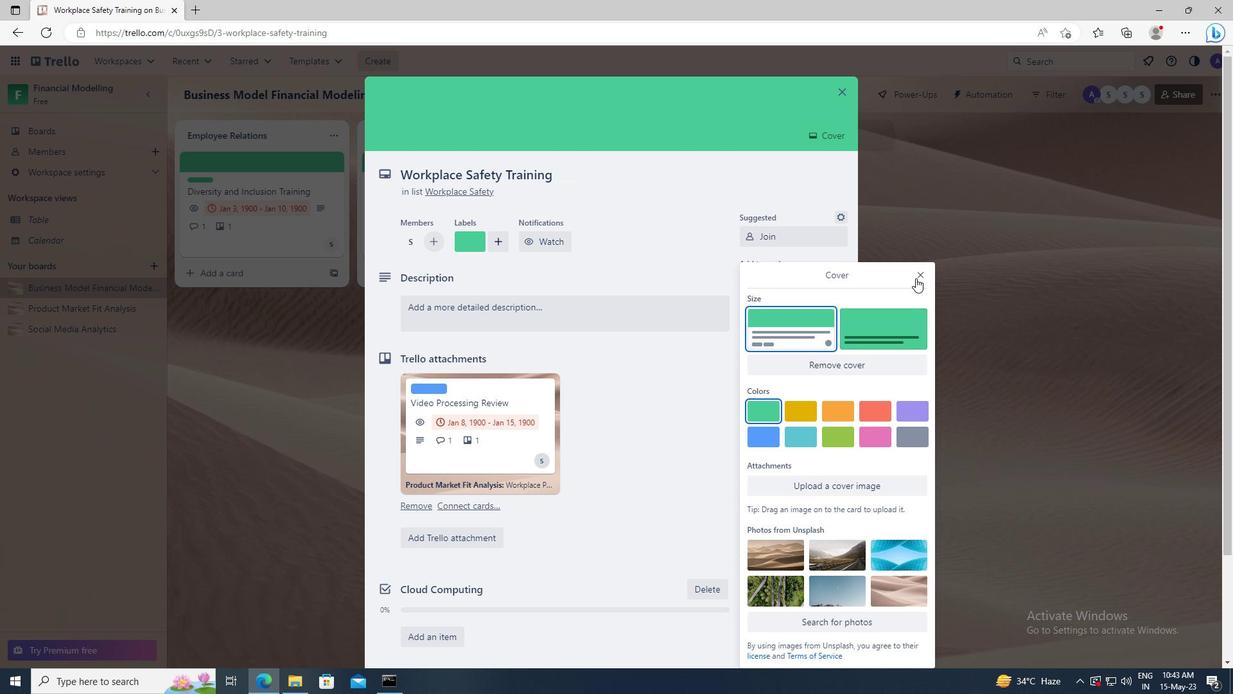 
Action: Mouse pressed left at (920, 273)
Screenshot: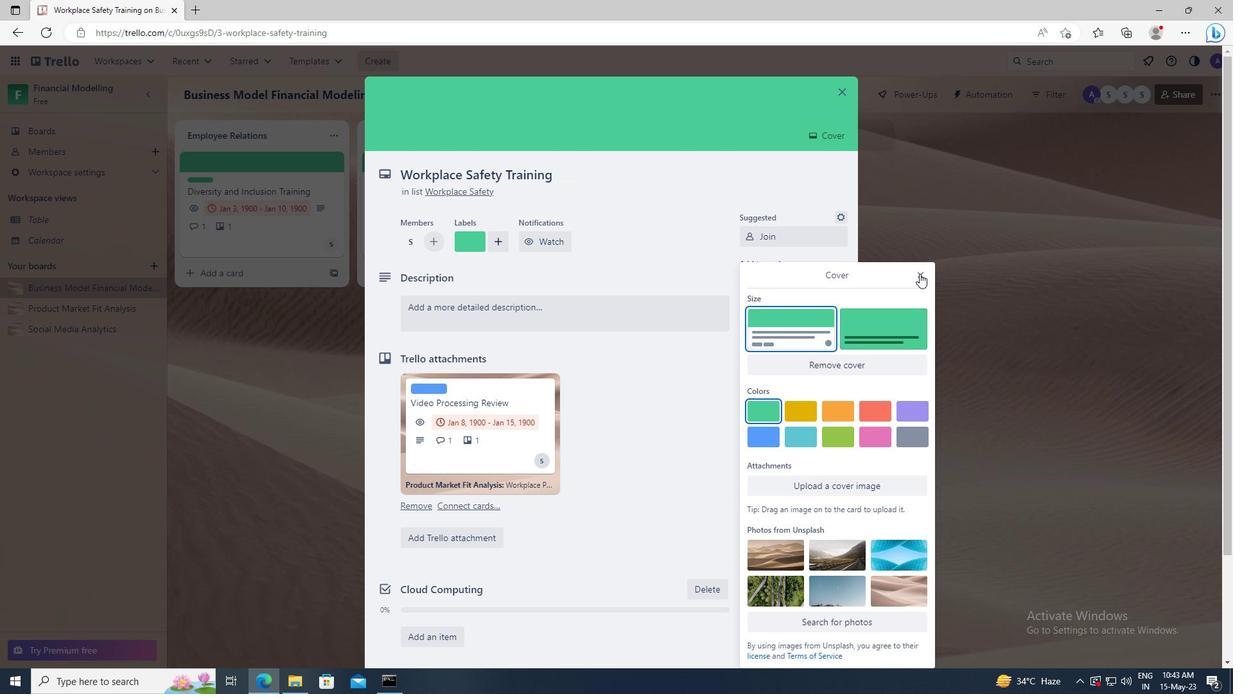 
Action: Mouse moved to (586, 316)
Screenshot: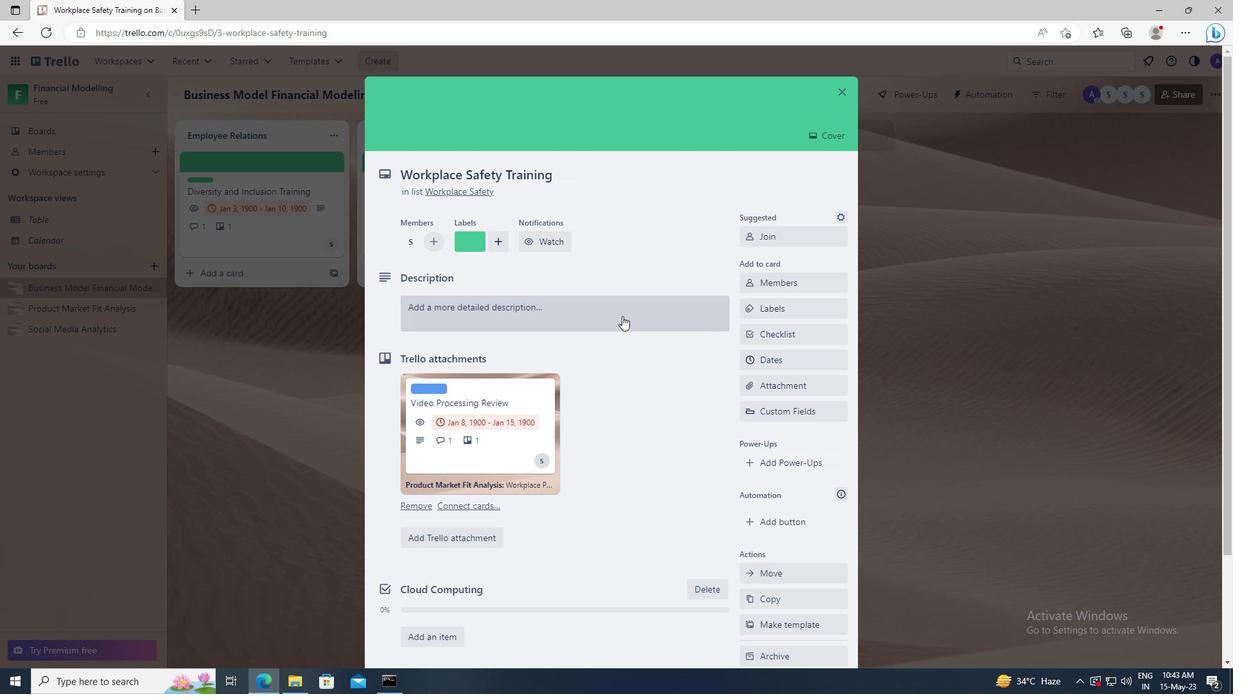 
Action: Mouse pressed left at (586, 316)
Screenshot: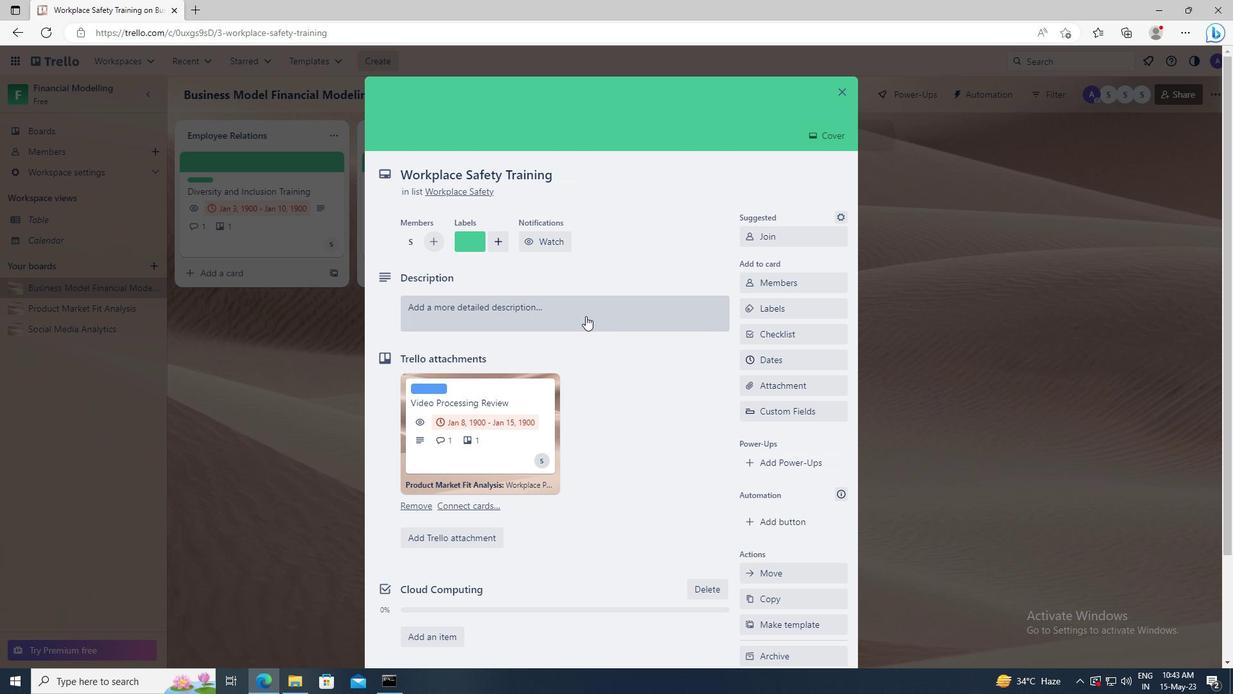 
Action: Key pressed <Key.shift>DEVELOP<Key.space>AND<Key.space>LAUNCH<Key.space>NEW<Key.space>EMAIL<Key.space>MARKETING<Key.space>CAMPAIGN<Key.space>FOR<Key.space>LEAD<Key.space>GENERATION
Screenshot: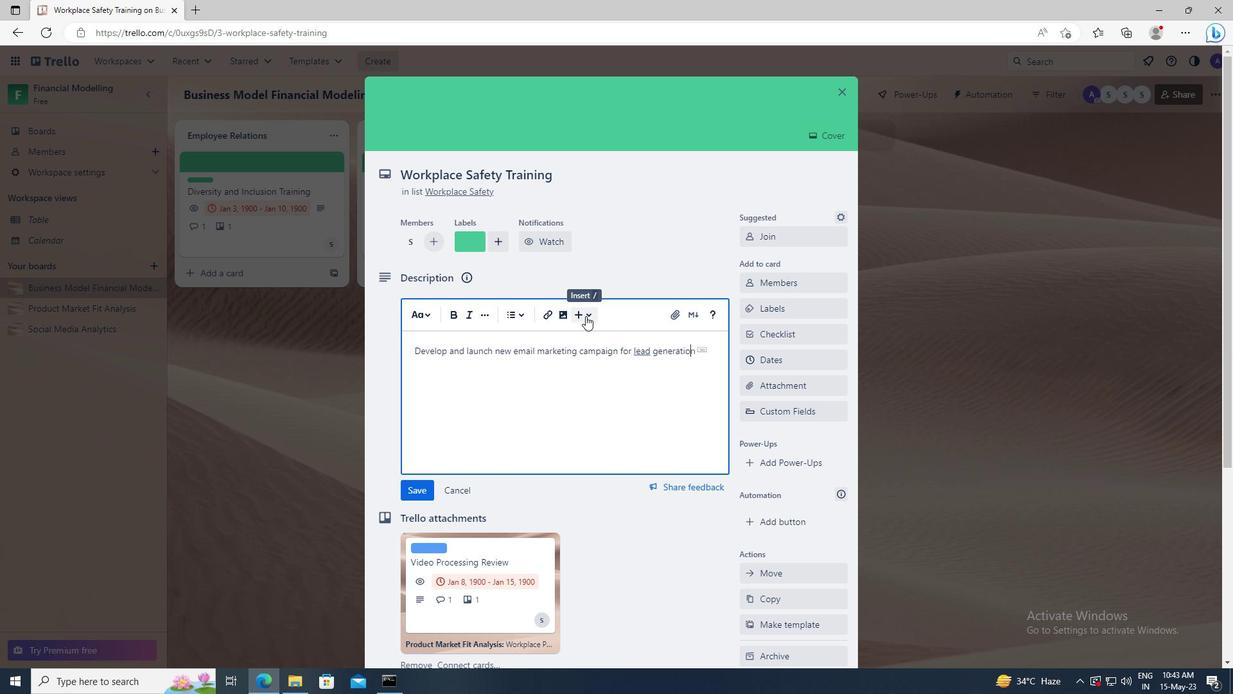 
Action: Mouse scrolled (586, 315) with delta (0, 0)
Screenshot: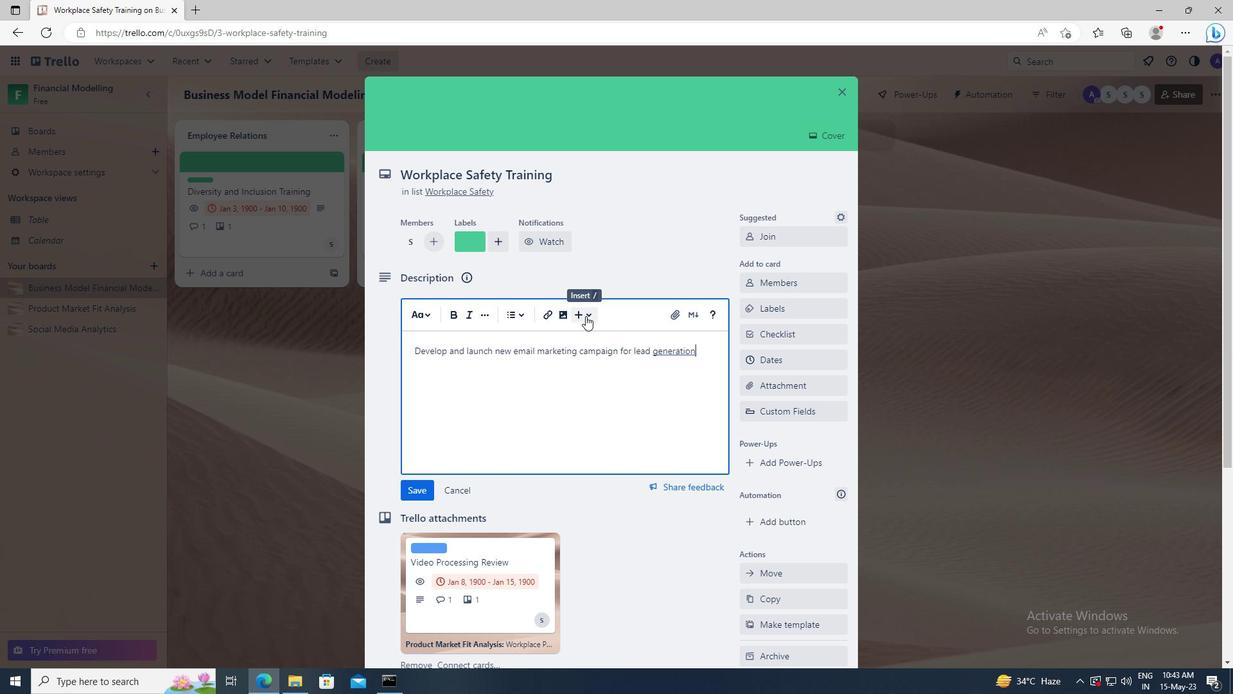 
Action: Mouse moved to (426, 397)
Screenshot: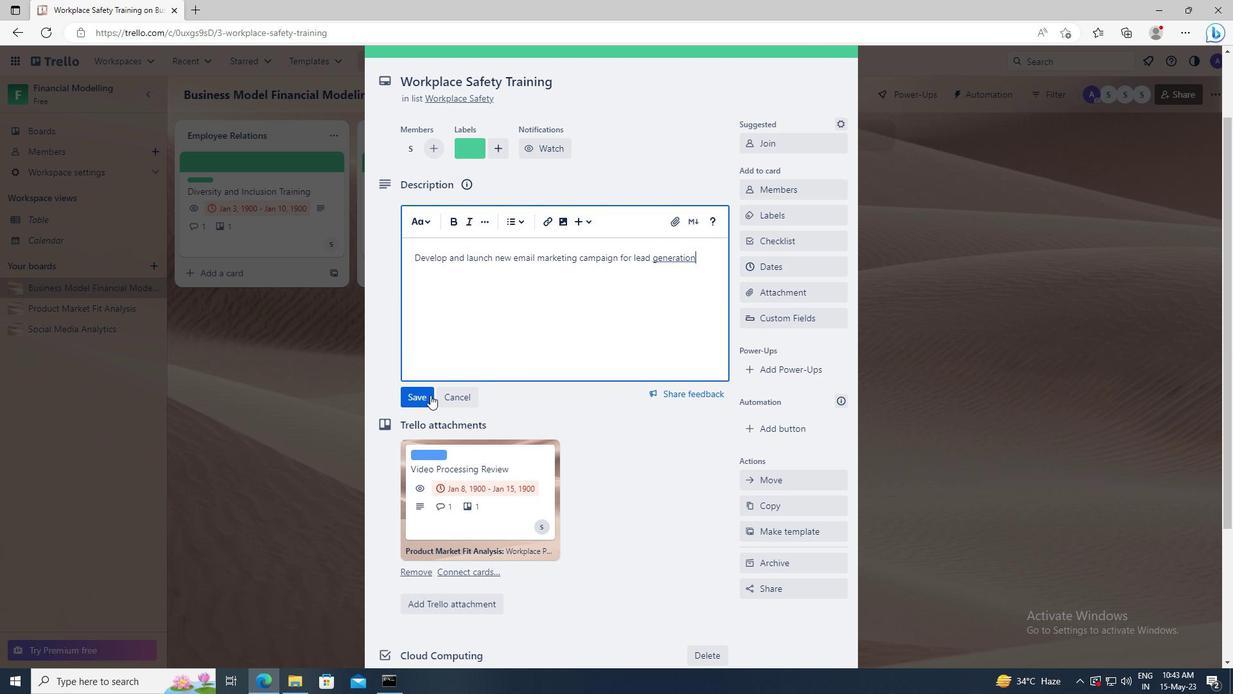 
Action: Mouse pressed left at (426, 397)
Screenshot: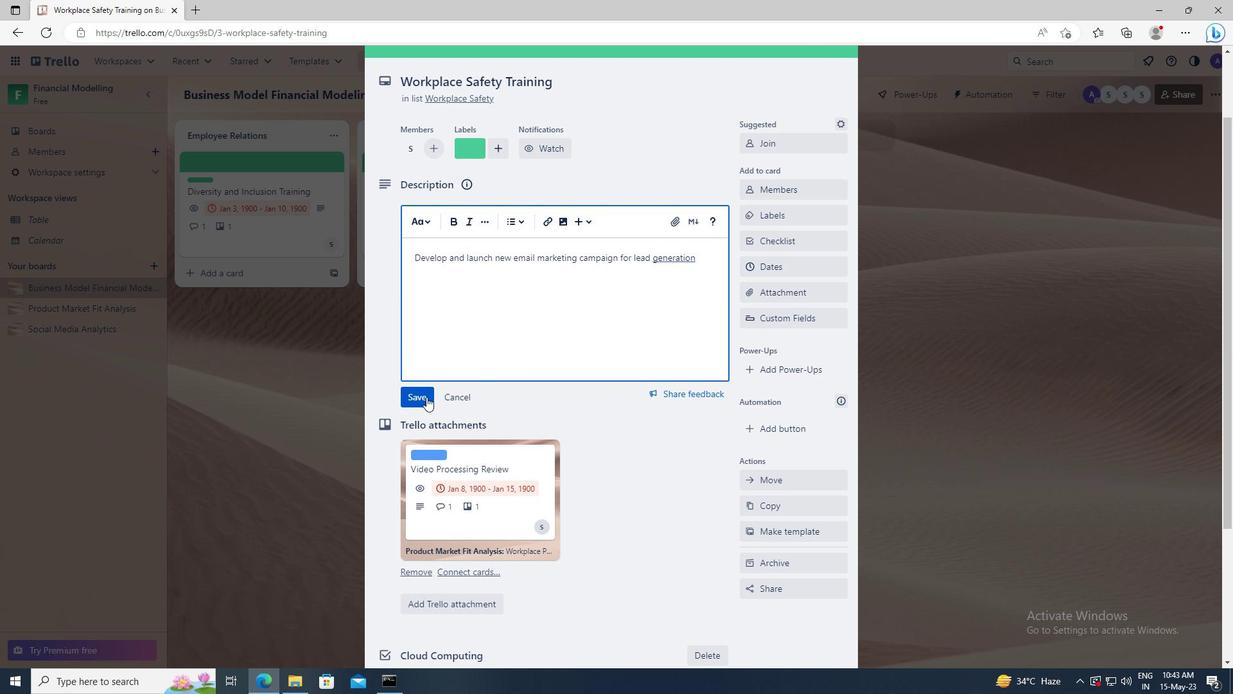 
Action: Mouse moved to (435, 449)
Screenshot: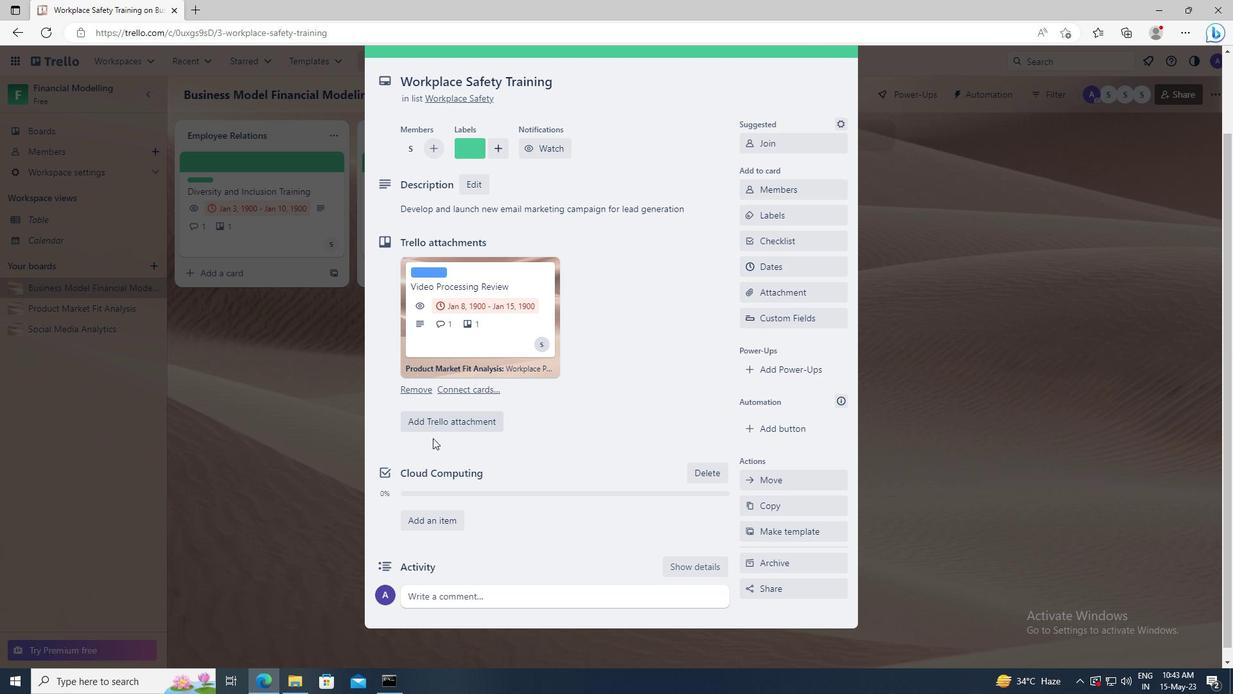 
Action: Mouse scrolled (435, 448) with delta (0, 0)
Screenshot: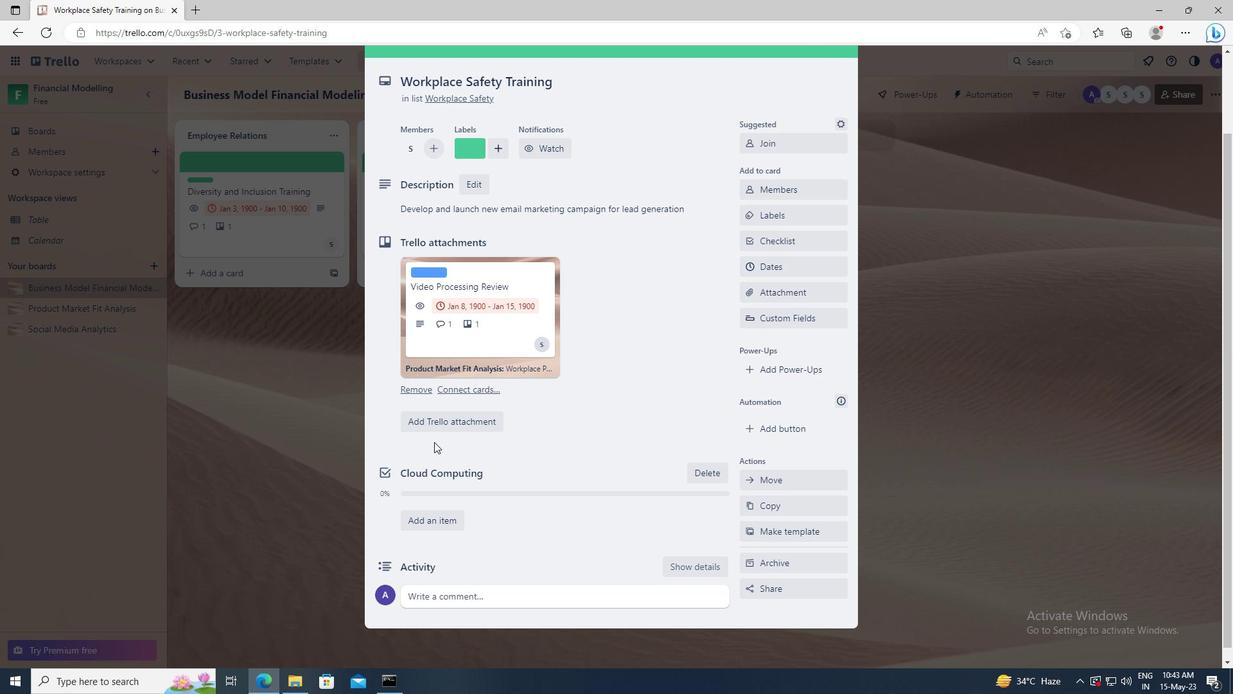 
Action: Mouse moved to (436, 450)
Screenshot: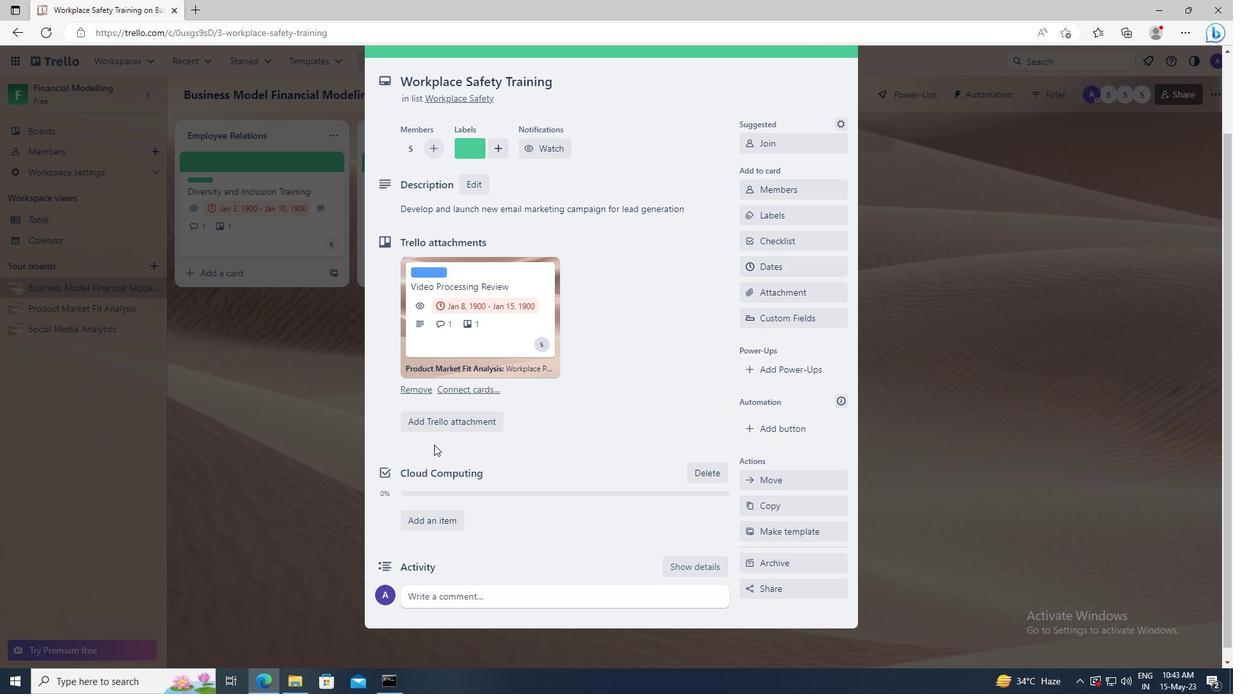 
Action: Mouse scrolled (436, 449) with delta (0, 0)
Screenshot: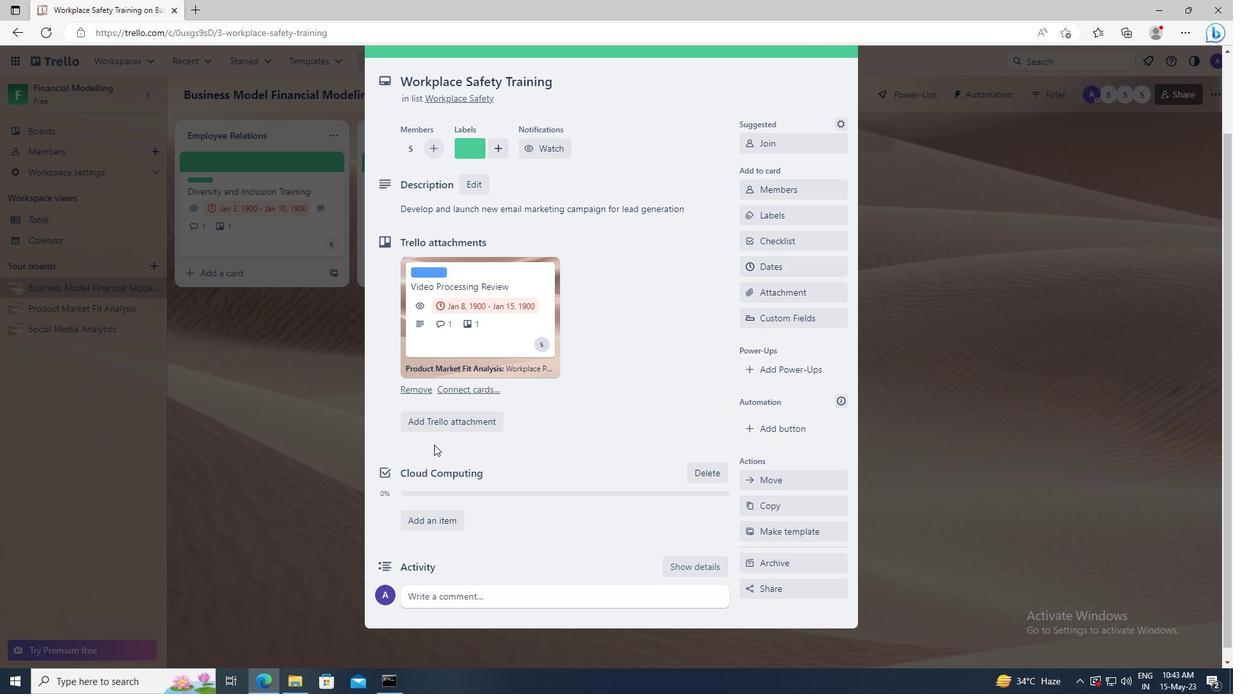 
Action: Mouse moved to (436, 451)
Screenshot: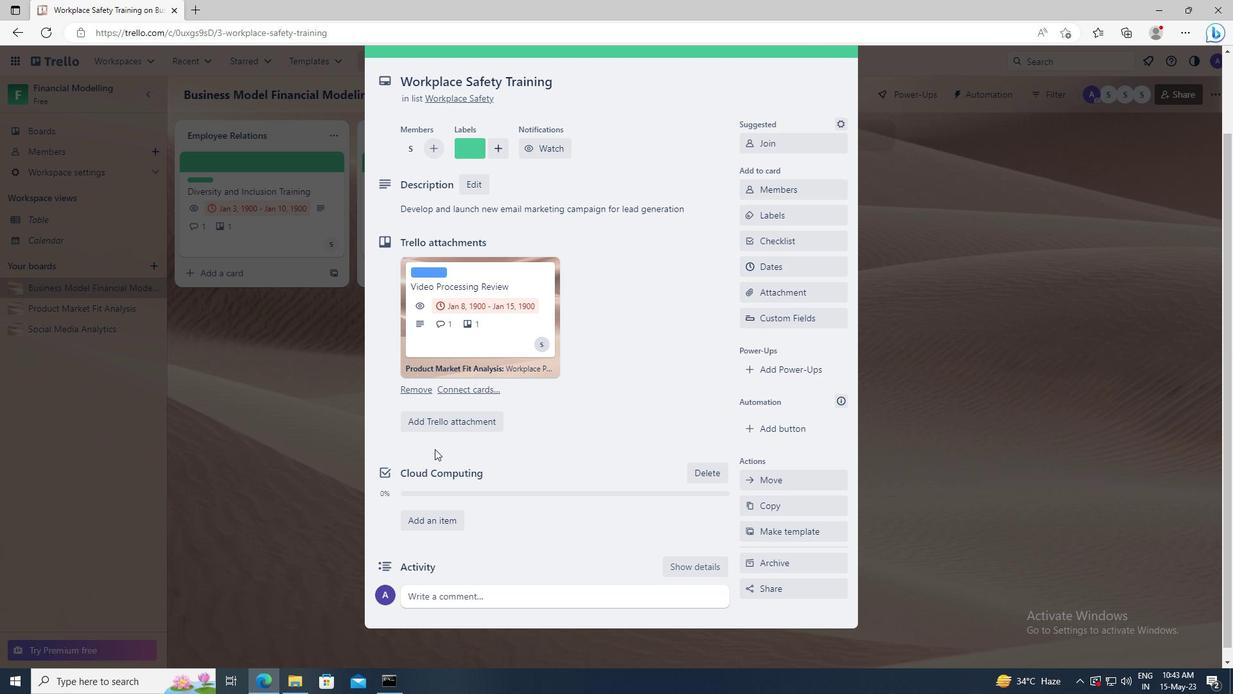 
Action: Mouse scrolled (436, 451) with delta (0, 0)
Screenshot: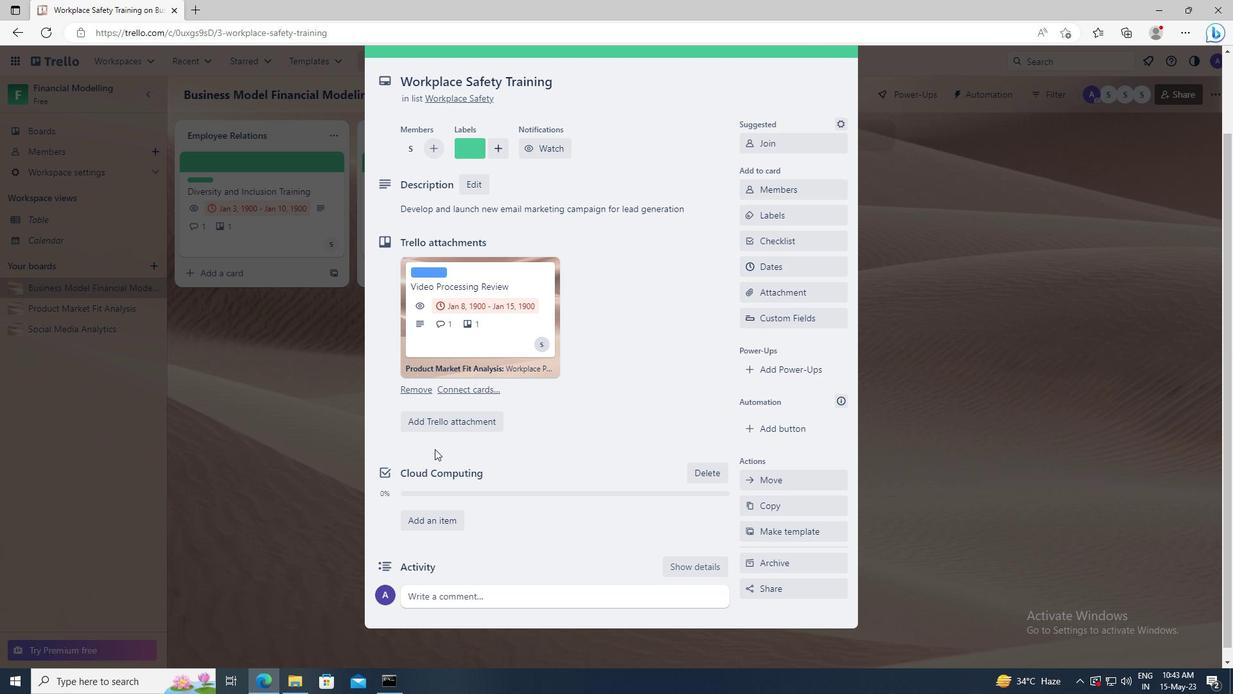 
Action: Mouse moved to (451, 591)
Screenshot: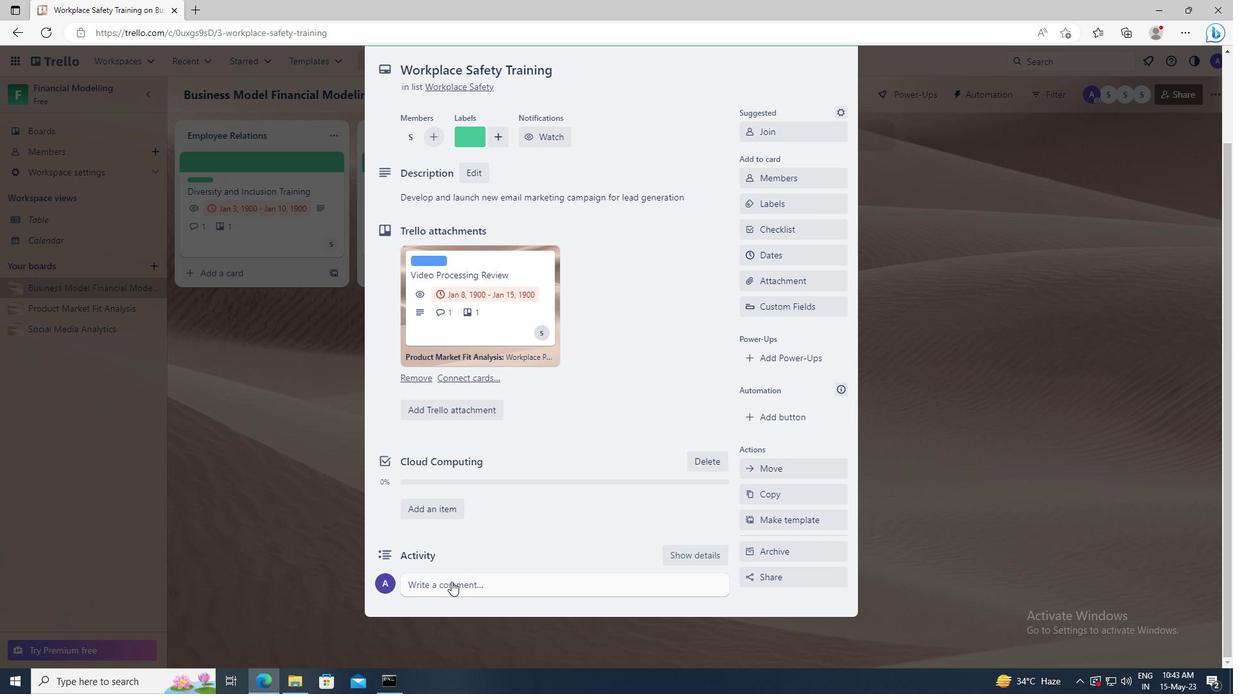 
Action: Mouse pressed left at (451, 591)
Screenshot: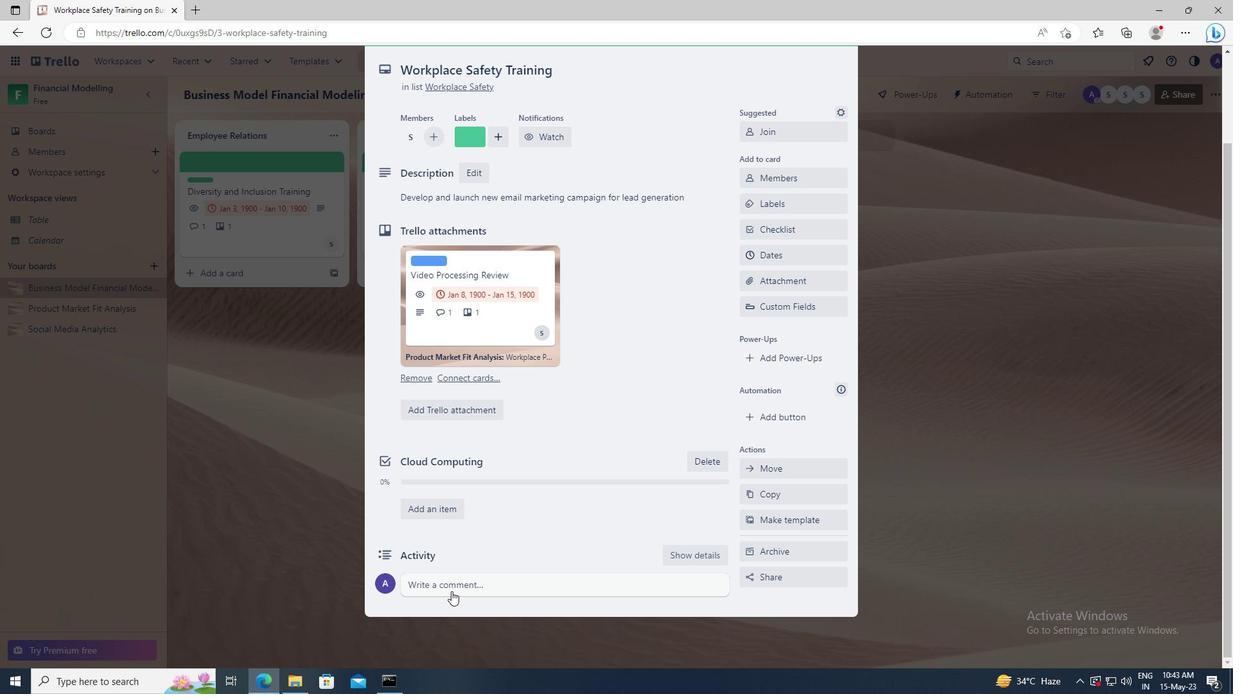 
Action: Key pressed <Key.shift>GIVEN<Key.space>THE<Key.space>POTENTIAL<Key.space>IMPACT<Key.space>OF<Key.space>THIS<Key.space>TASK<Key.space>ON<Key.space>OUR<Key.space>COMPANY<Key.space>CULTURE<Key.space>OF<Key.space>INNOVATION,<Key.space>LET<Key.space>US<Key.space>ENSURE<Key.space>THAT<Key.space>WE<Key.space>APPROACH<Key.space>IT<Key.space>WITH<Key.space>A<Key.space>SN<Key.backspace>ENSE<Key.space>OF<Key.space>CURIOSITY<Key.space>AND<Key.space>A<Key.space>WILLINGNESS<Key.space>TO<Key.space>EXPLORE<Key.space>NEW<Key.space>IDEAS.
Screenshot: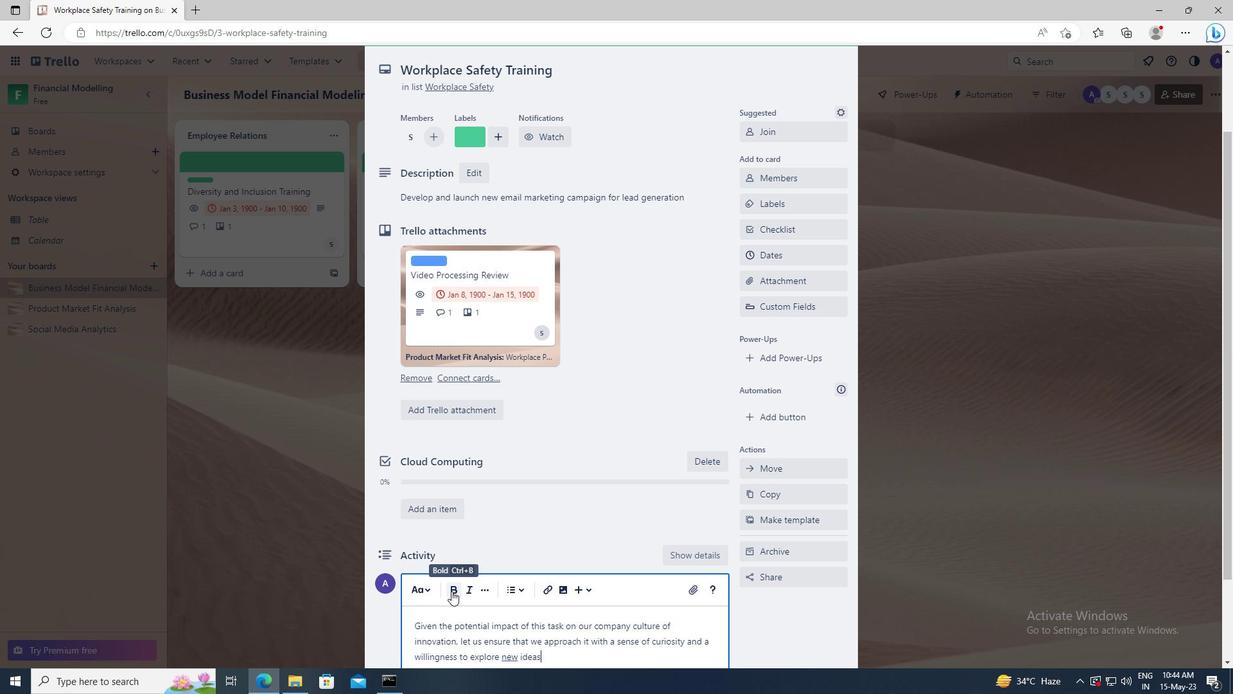 
Action: Mouse scrolled (451, 590) with delta (0, 0)
Screenshot: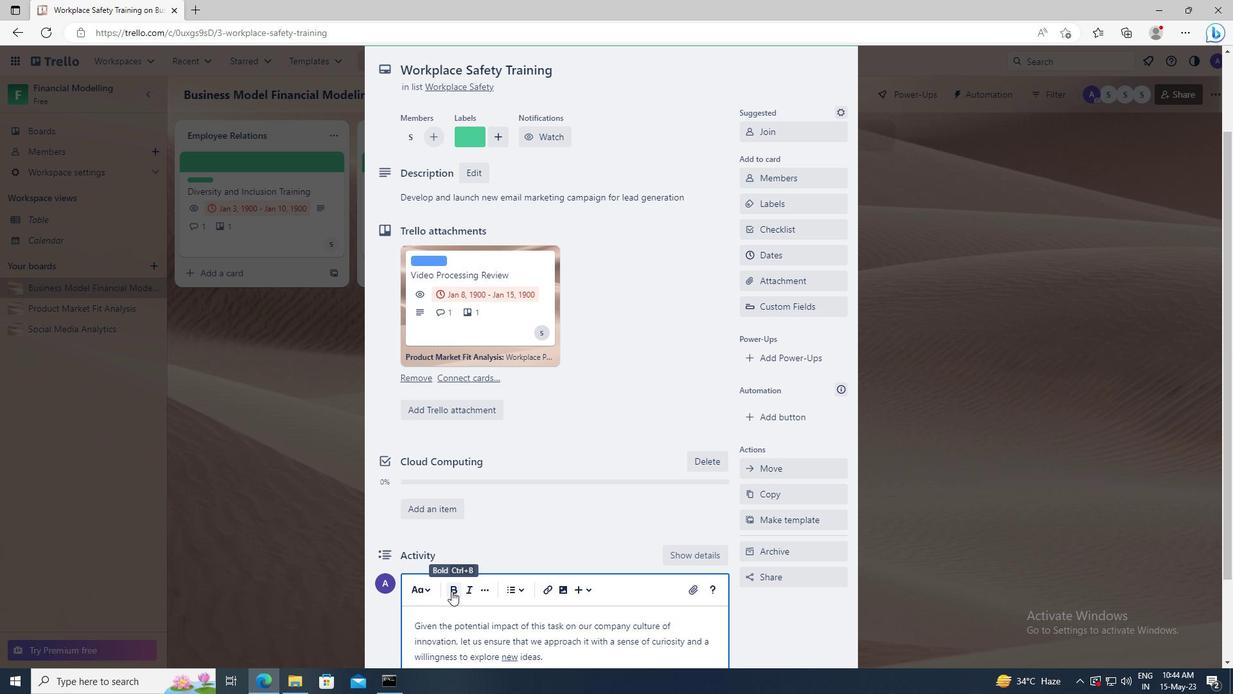 
Action: Mouse moved to (420, 602)
Screenshot: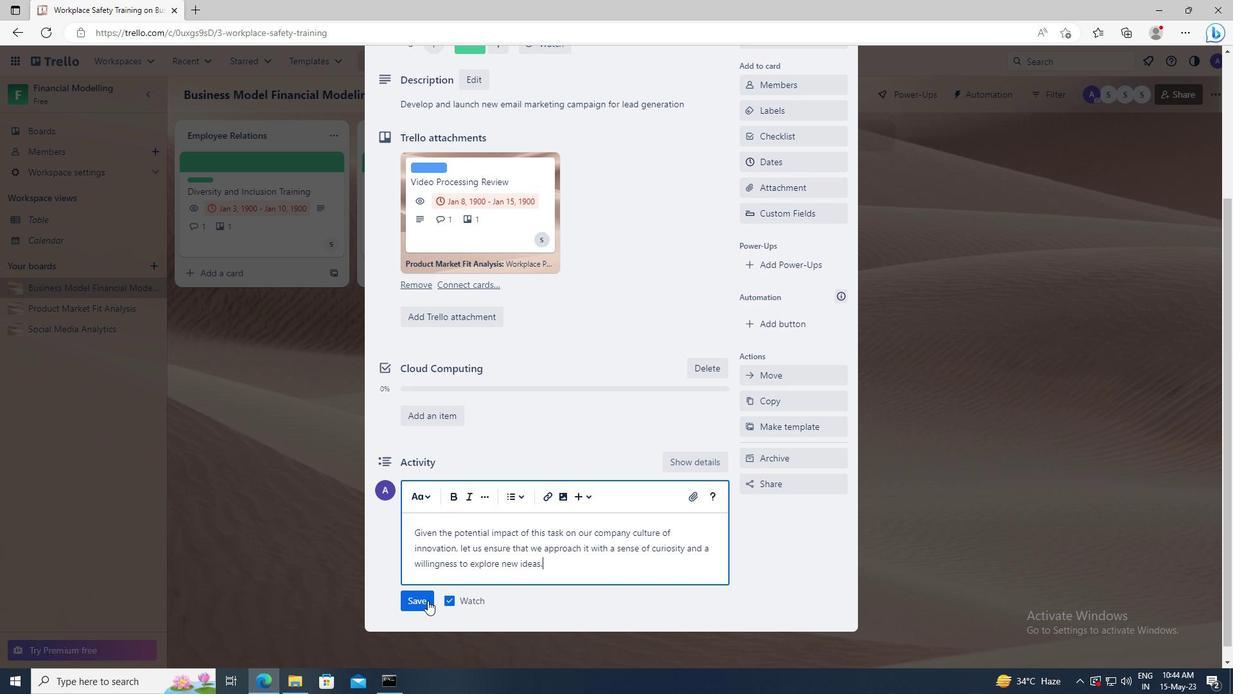 
Action: Mouse pressed left at (420, 602)
Screenshot: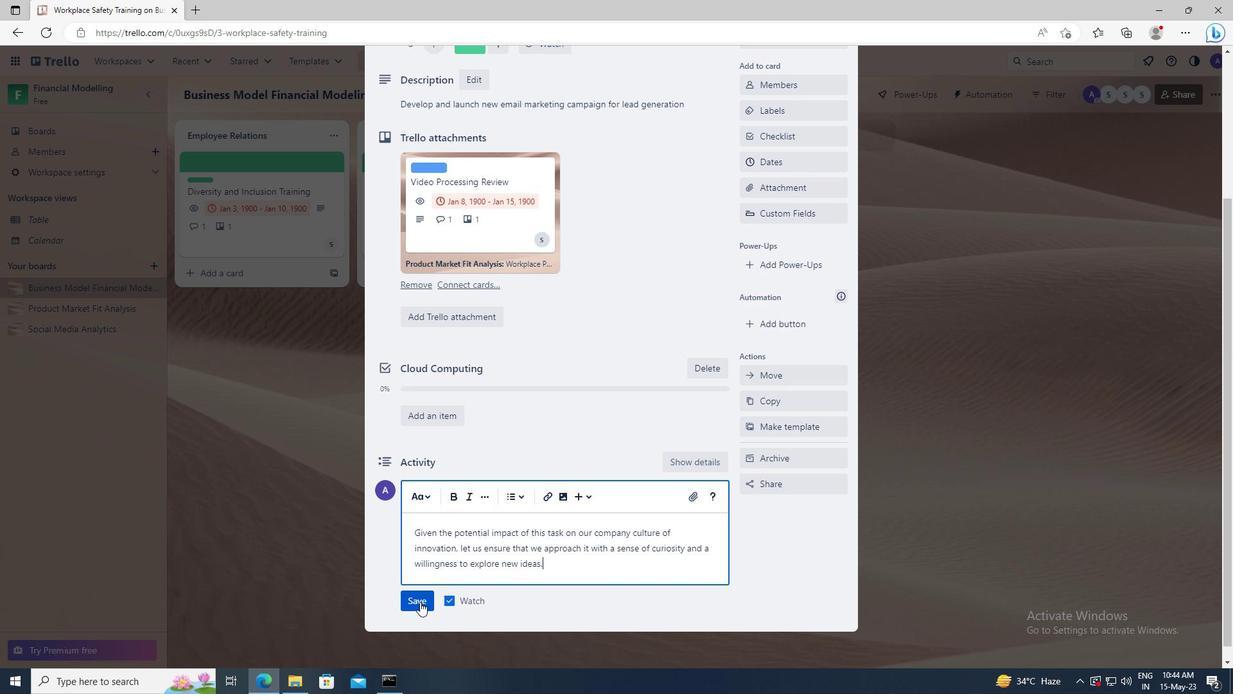 
Action: Mouse moved to (764, 254)
Screenshot: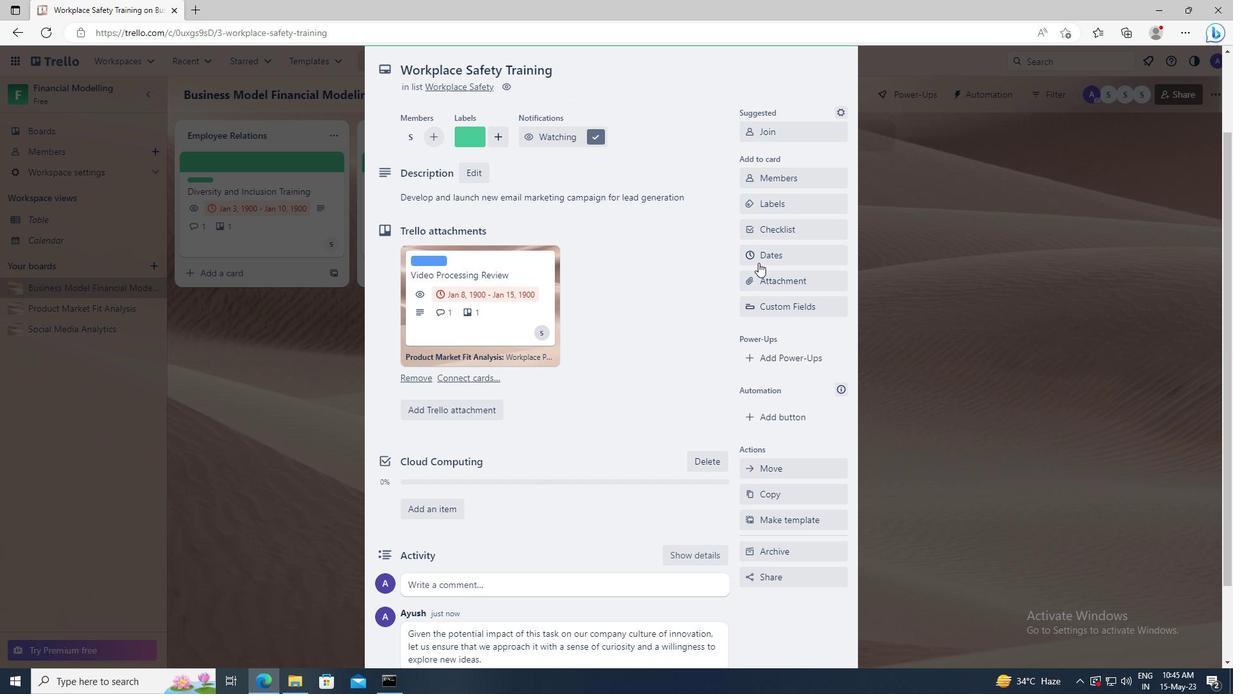 
Action: Mouse pressed left at (764, 254)
Screenshot: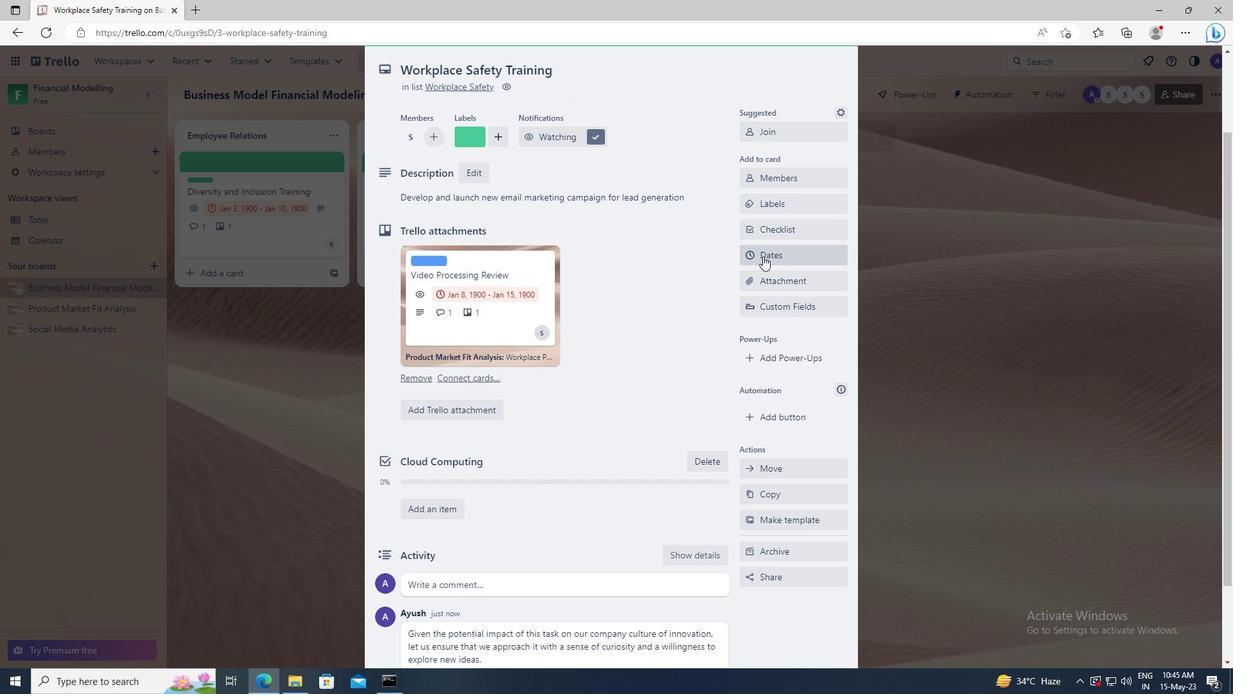 
Action: Mouse moved to (755, 327)
Screenshot: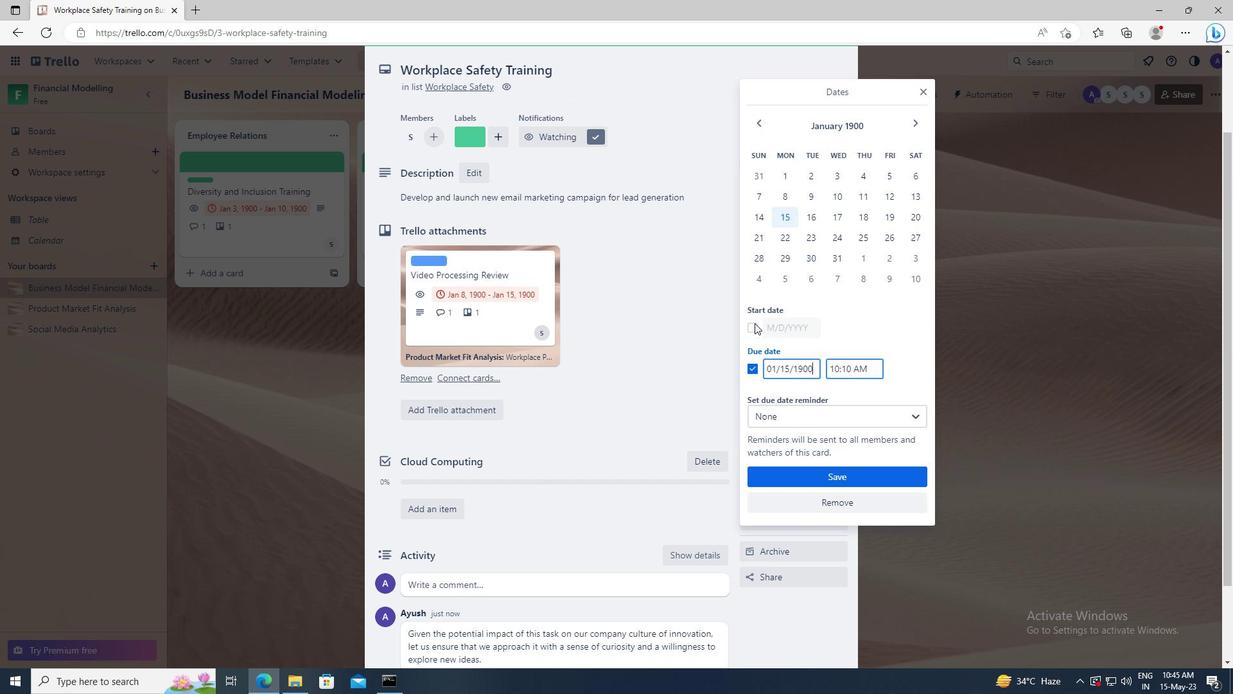 
Action: Mouse pressed left at (755, 327)
Screenshot: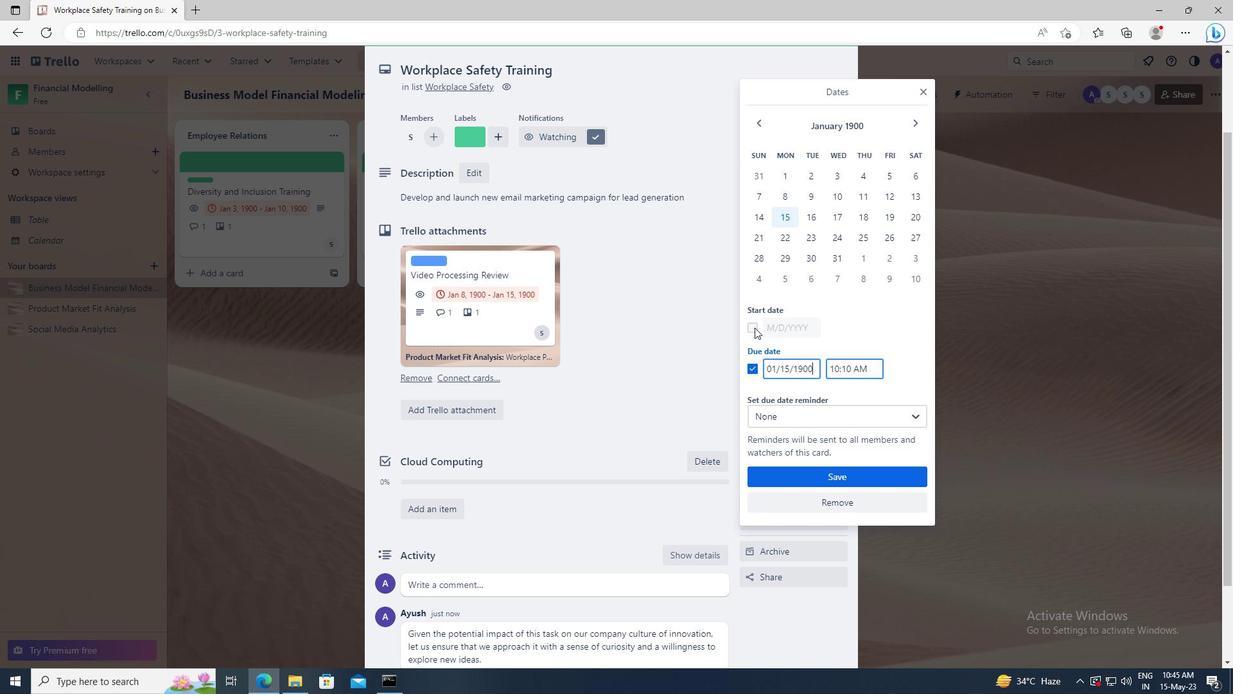 
Action: Mouse moved to (814, 323)
Screenshot: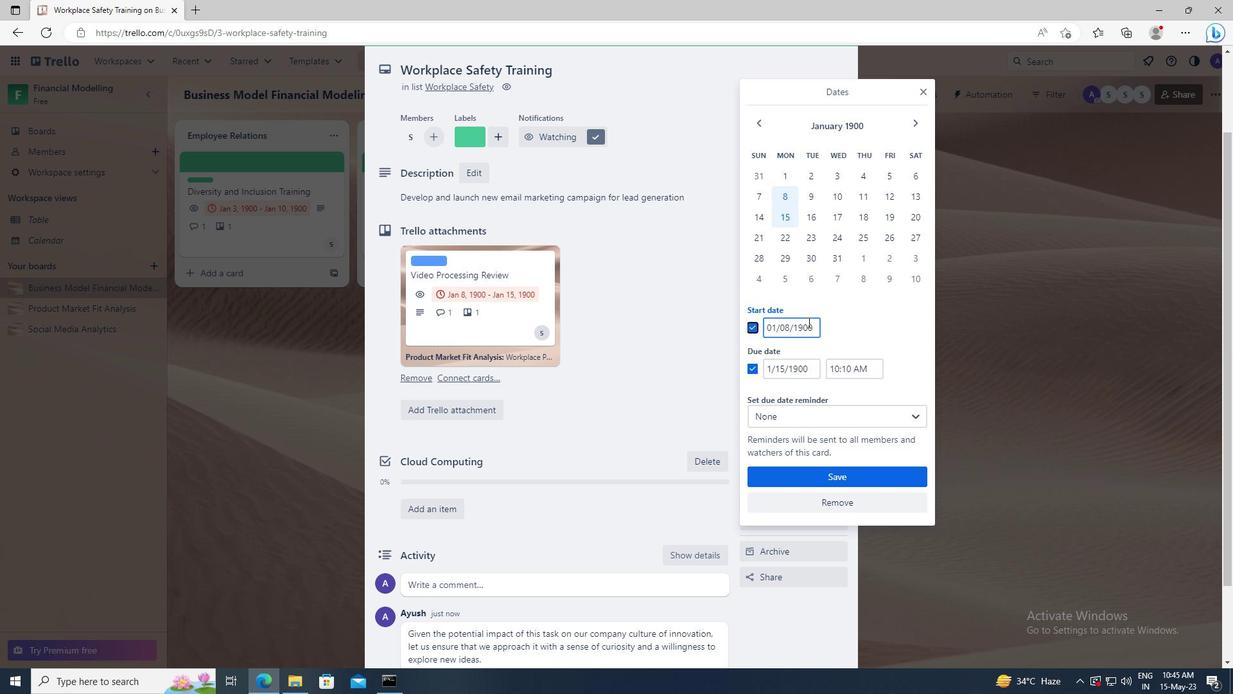 
Action: Mouse pressed left at (814, 323)
Screenshot: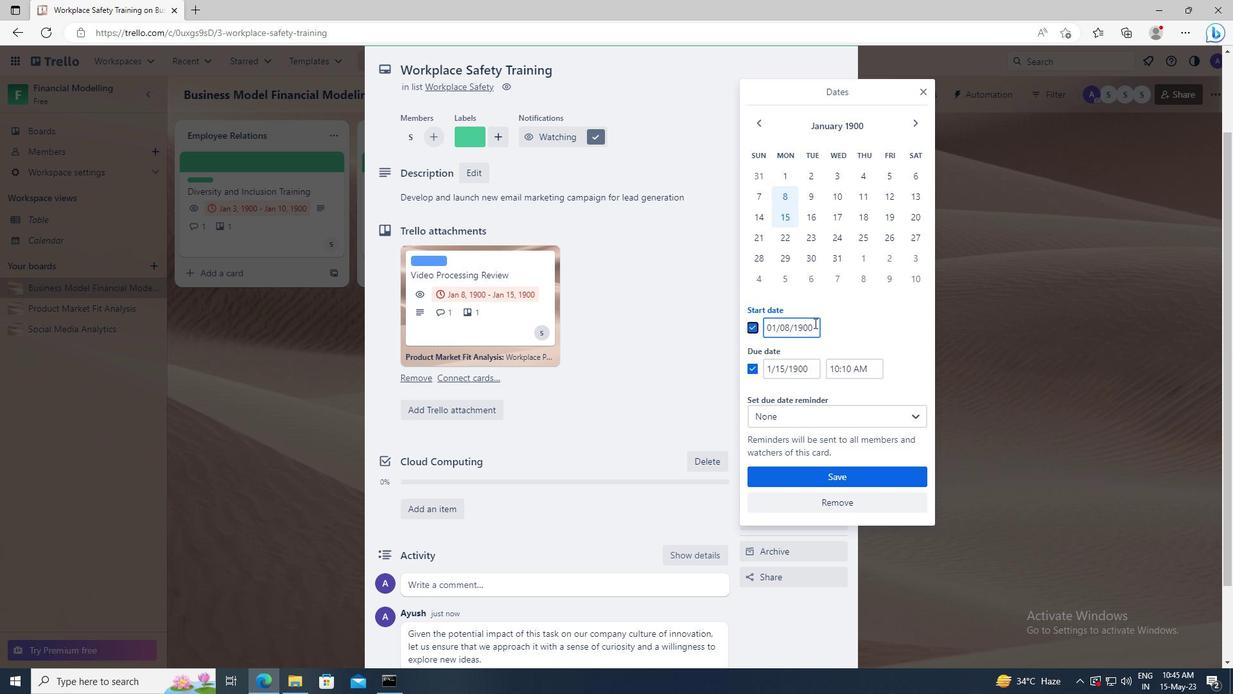 
Action: Key pressed <Key.left><Key.left><Key.left><Key.left><Key.left><Key.backspace>9
Screenshot: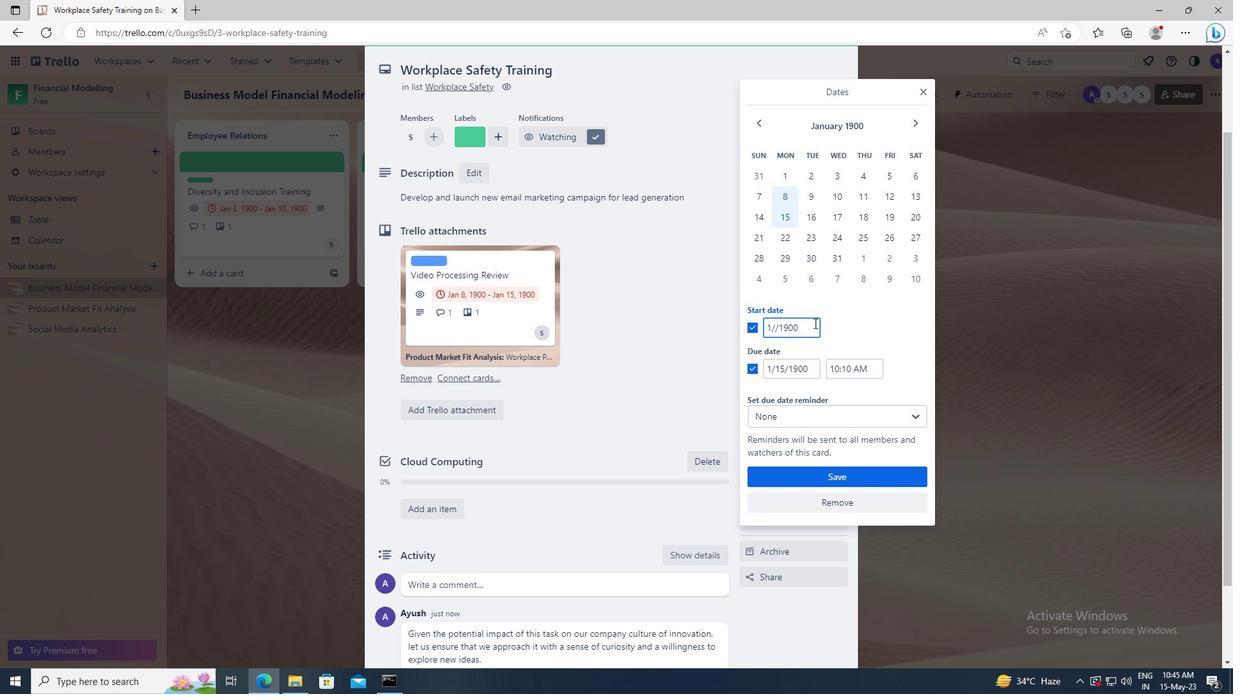 
Action: Mouse moved to (814, 367)
Screenshot: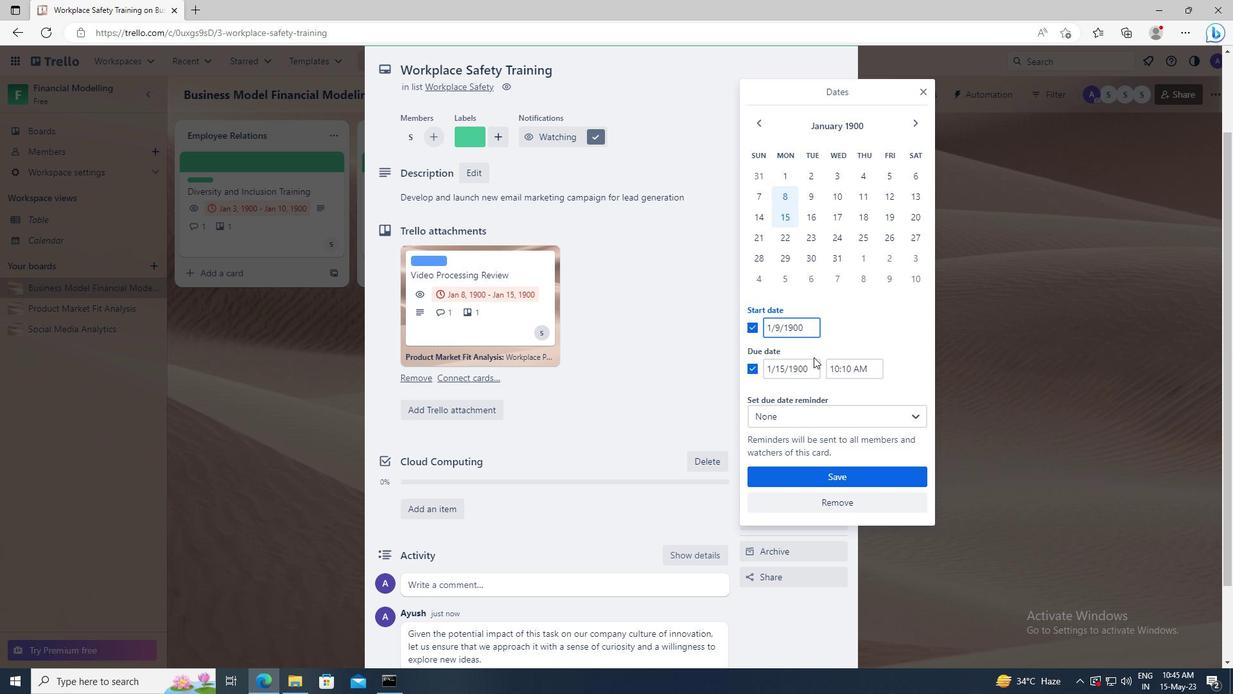 
Action: Mouse pressed left at (814, 367)
Screenshot: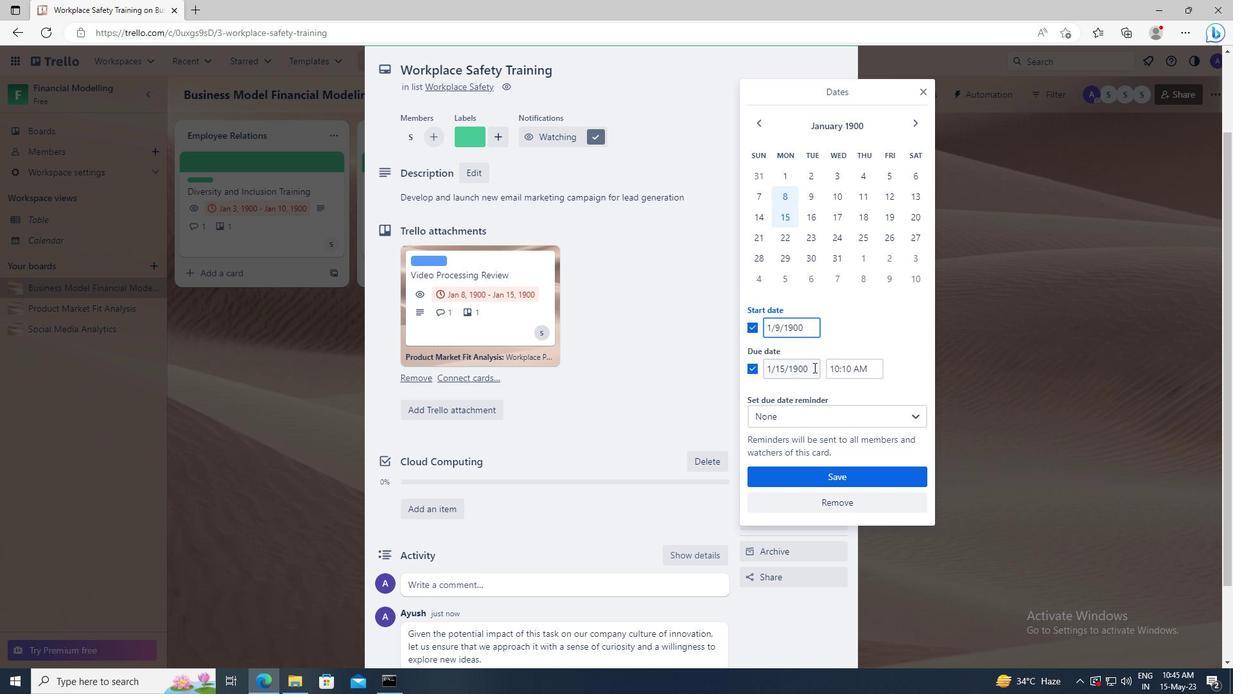 
Action: Key pressed <Key.left><Key.left><Key.left><Key.left><Key.left><Key.backspace><Key.backspace>16
Screenshot: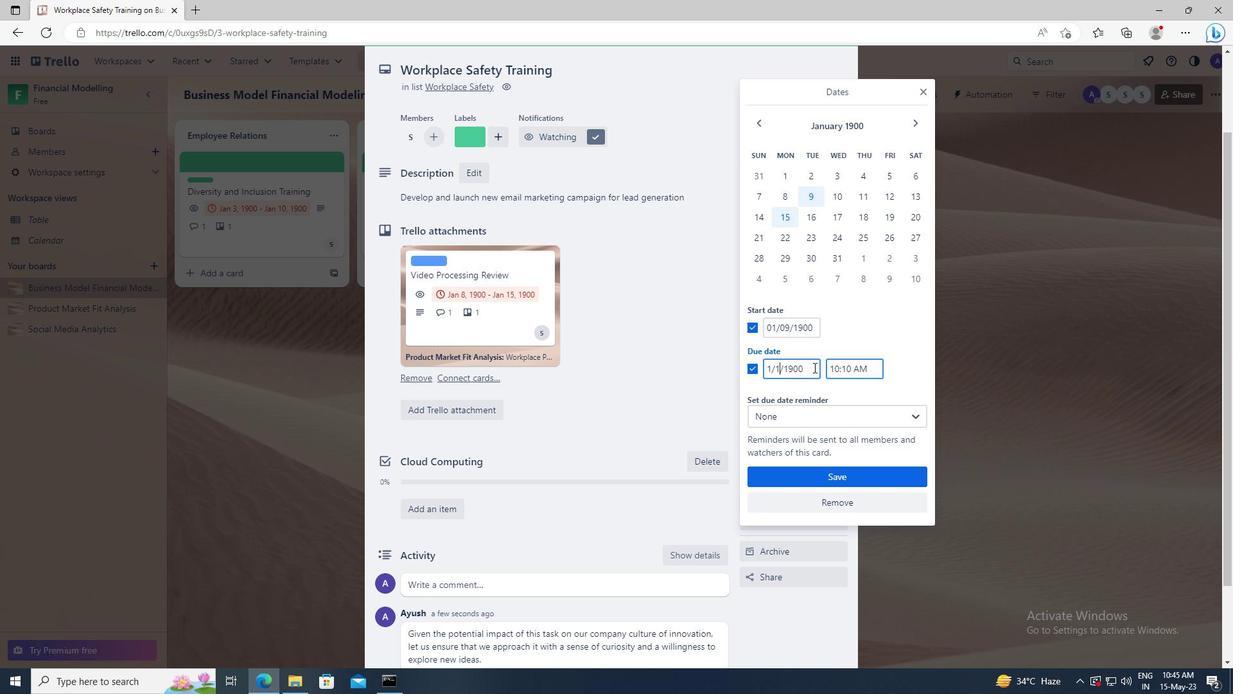 
Action: Mouse moved to (821, 478)
Screenshot: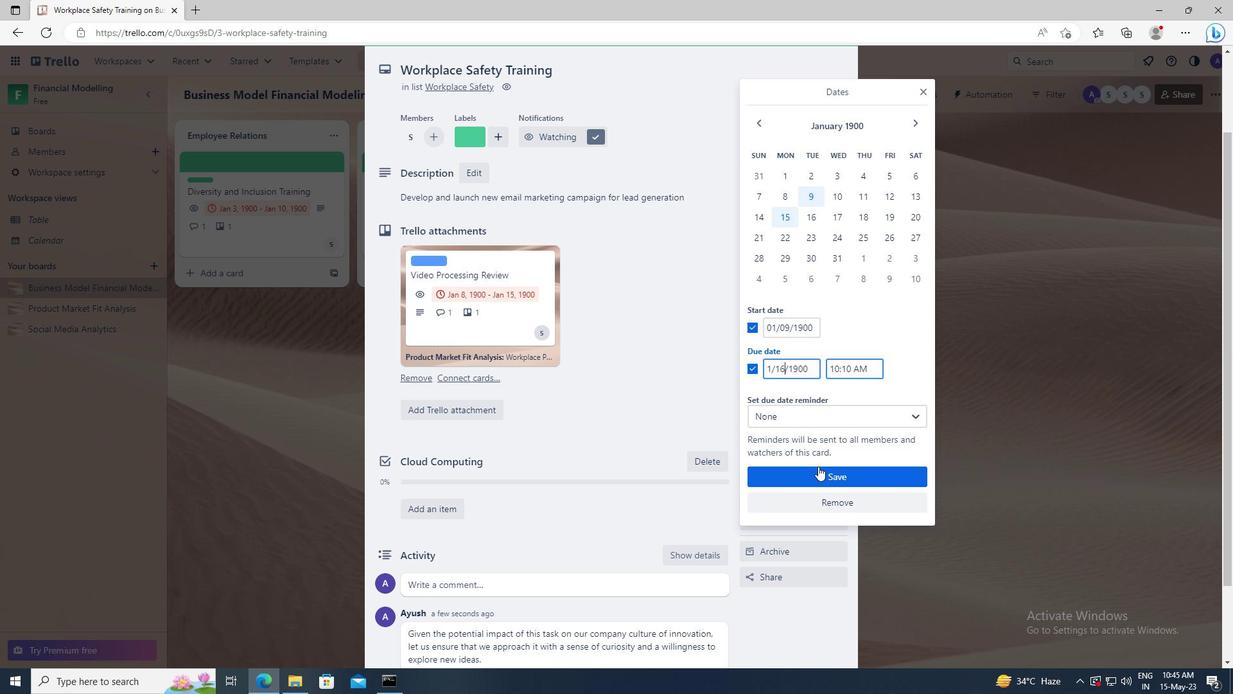 
Action: Mouse pressed left at (821, 478)
Screenshot: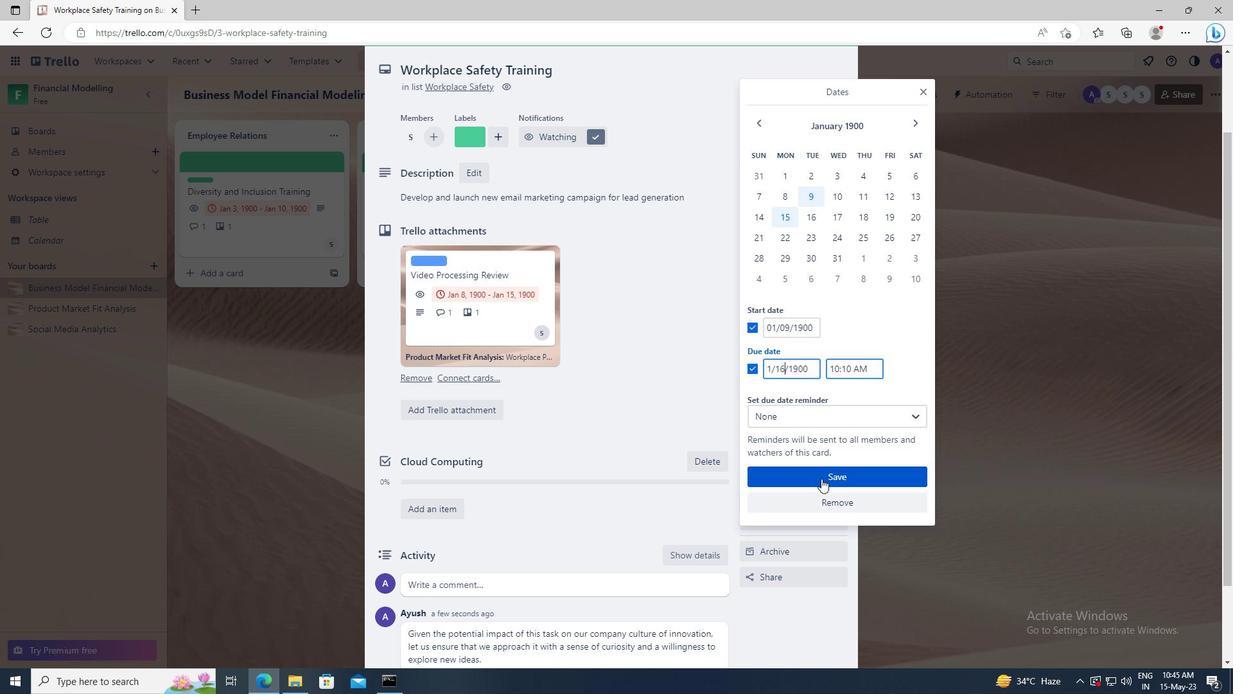 
